 Task: Reply to email with the signature Drake Wright with the subject Thank you for a training session from softage.10@softage.net with the message Could you please provide me with your feedback on the new website design? with BCC to softage.9@softage.net with an attached document Market_analysis.docx
Action: Mouse moved to (1223, 198)
Screenshot: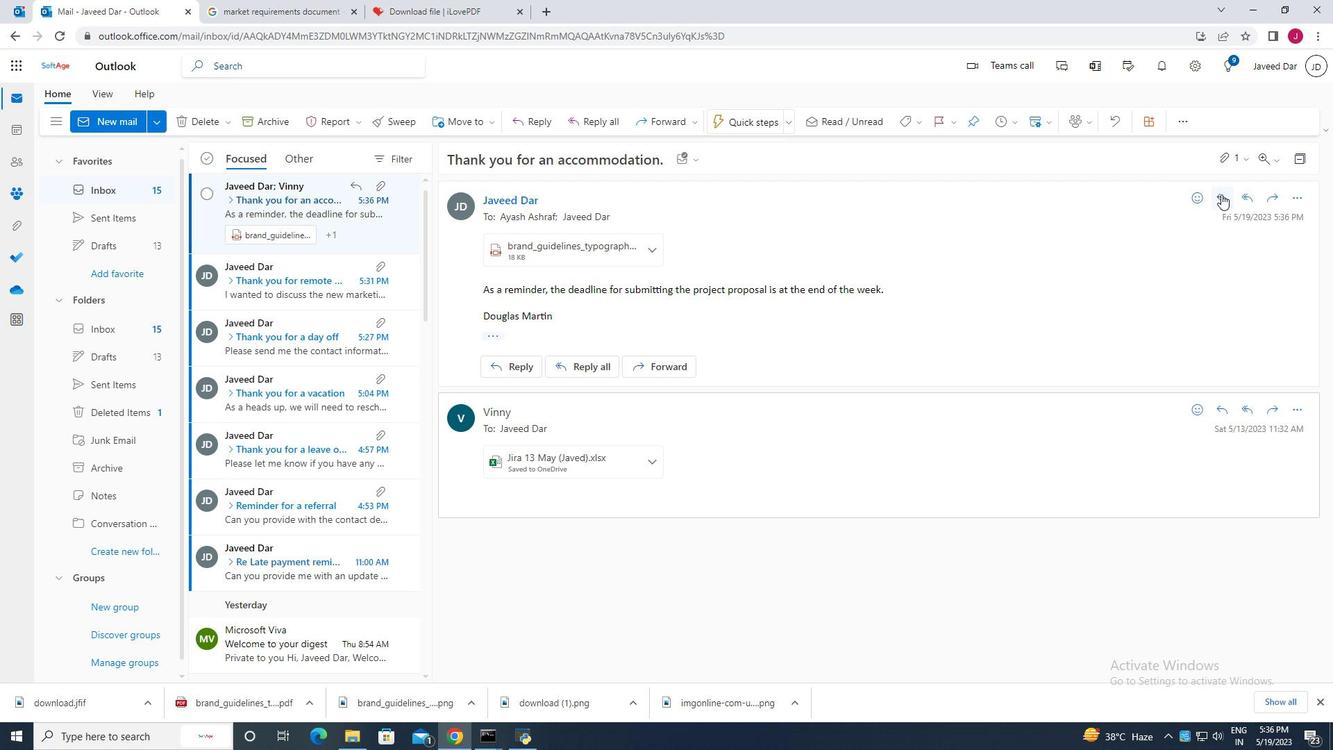 
Action: Mouse pressed left at (1223, 198)
Screenshot: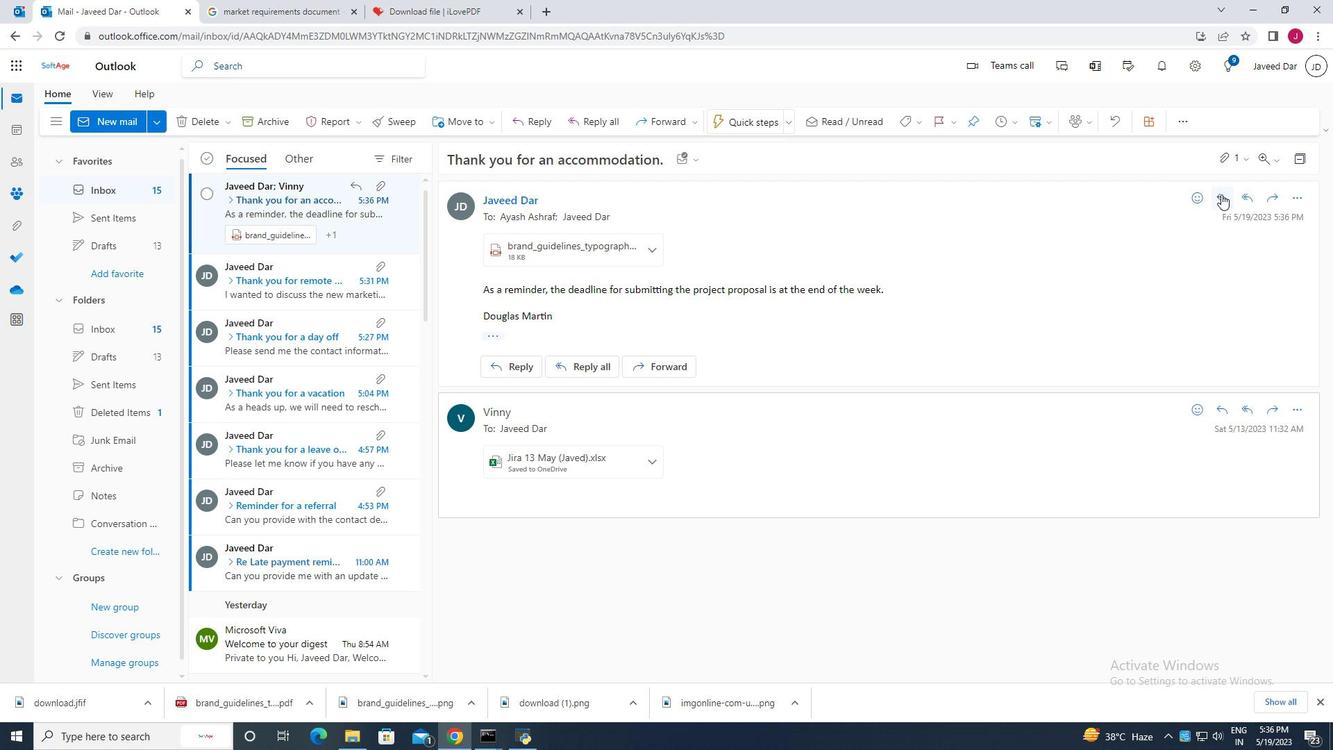 
Action: Mouse moved to (590, 203)
Screenshot: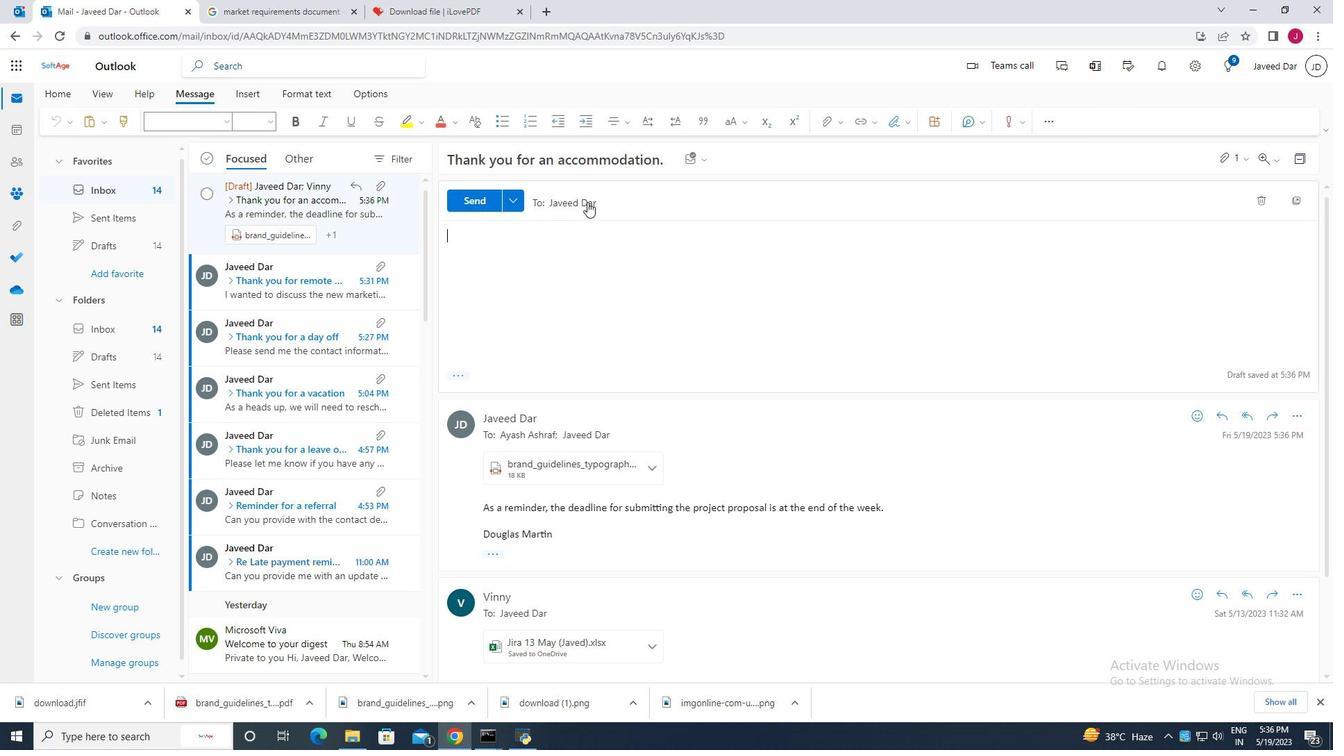 
Action: Mouse pressed left at (590, 203)
Screenshot: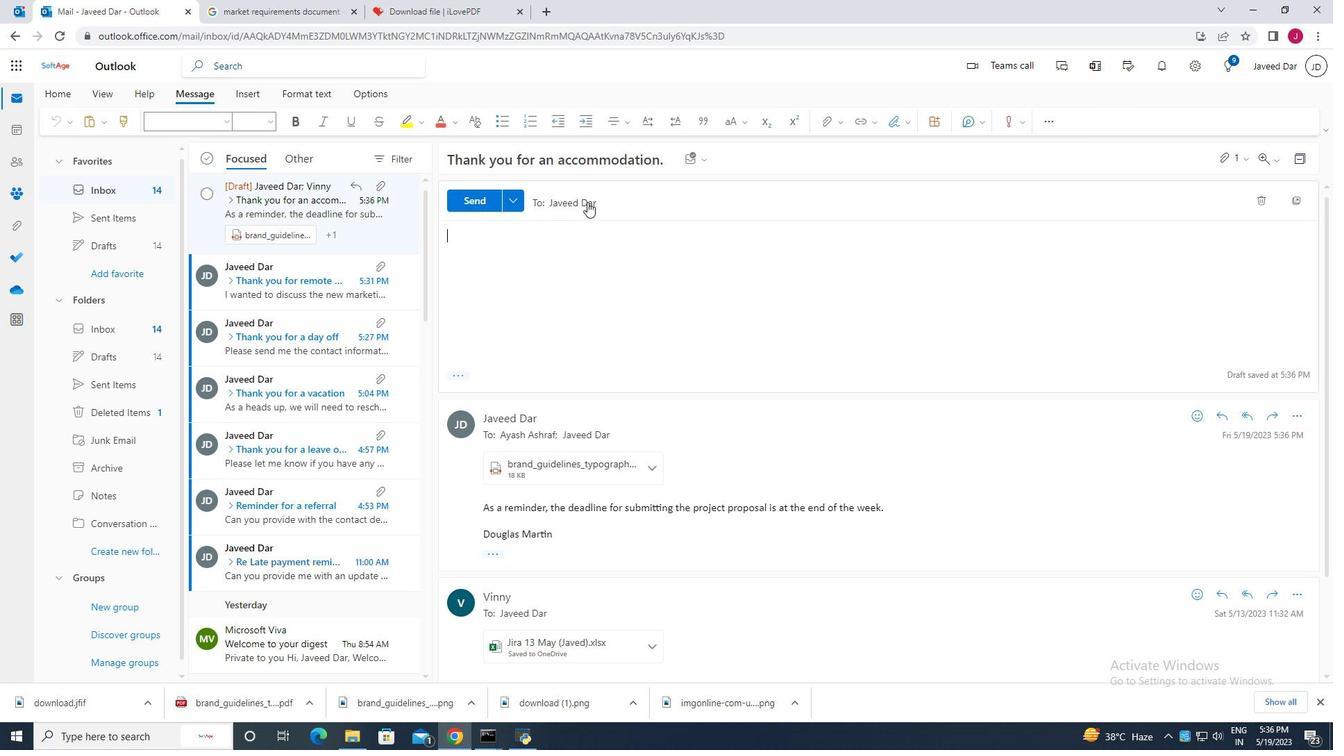 
Action: Mouse moved to (559, 237)
Screenshot: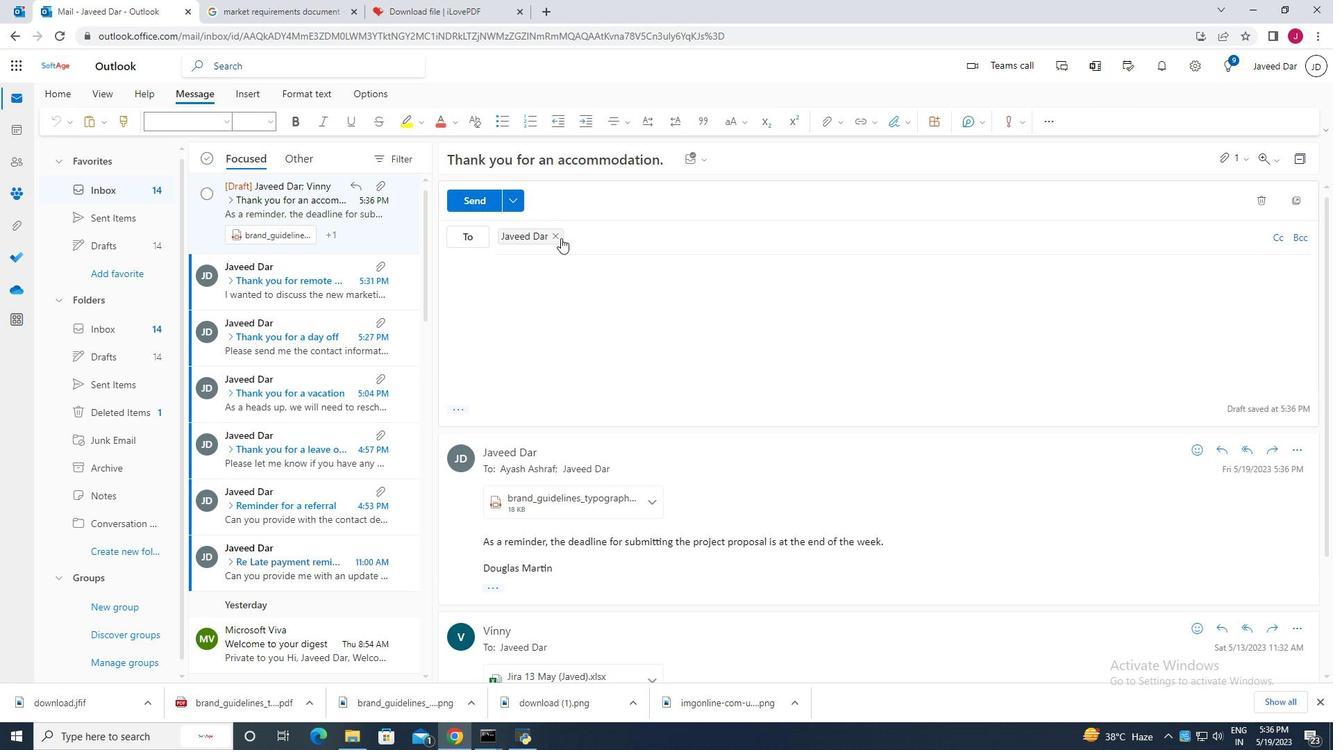 
Action: Mouse pressed left at (559, 237)
Screenshot: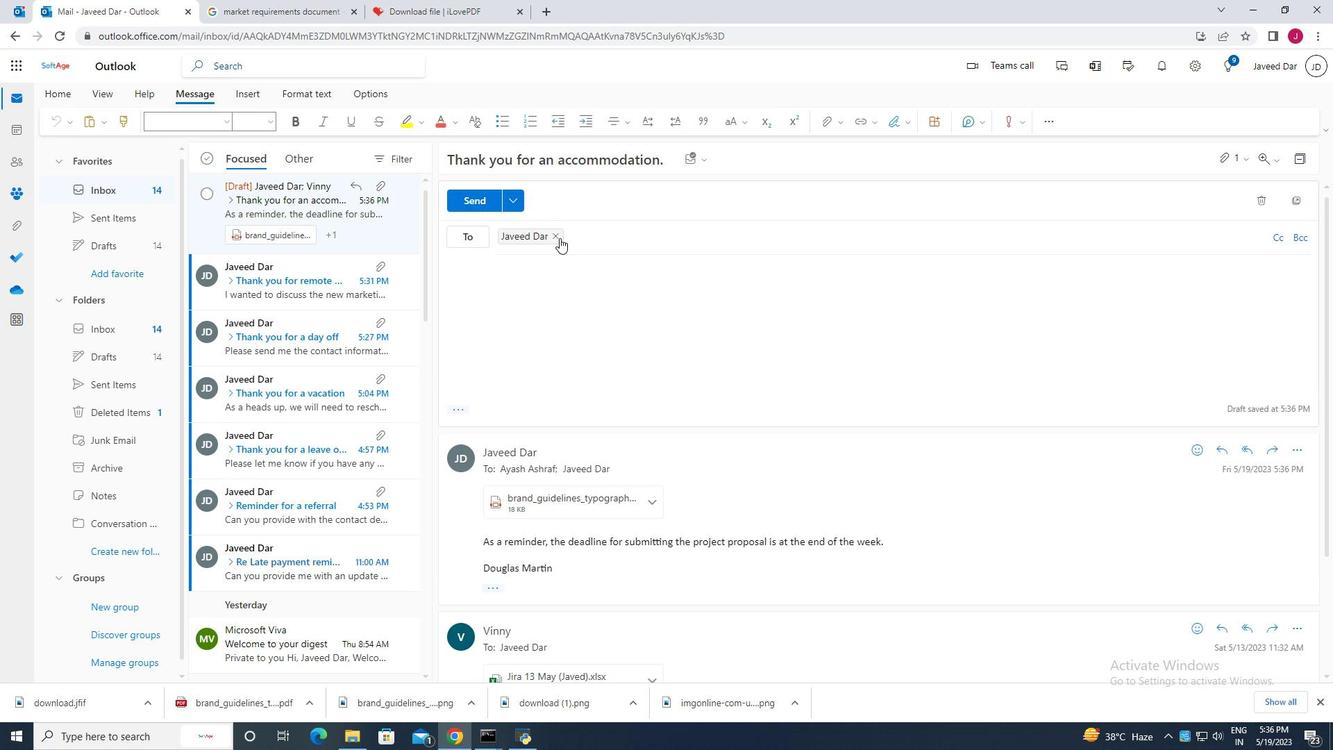
Action: Mouse moved to (459, 408)
Screenshot: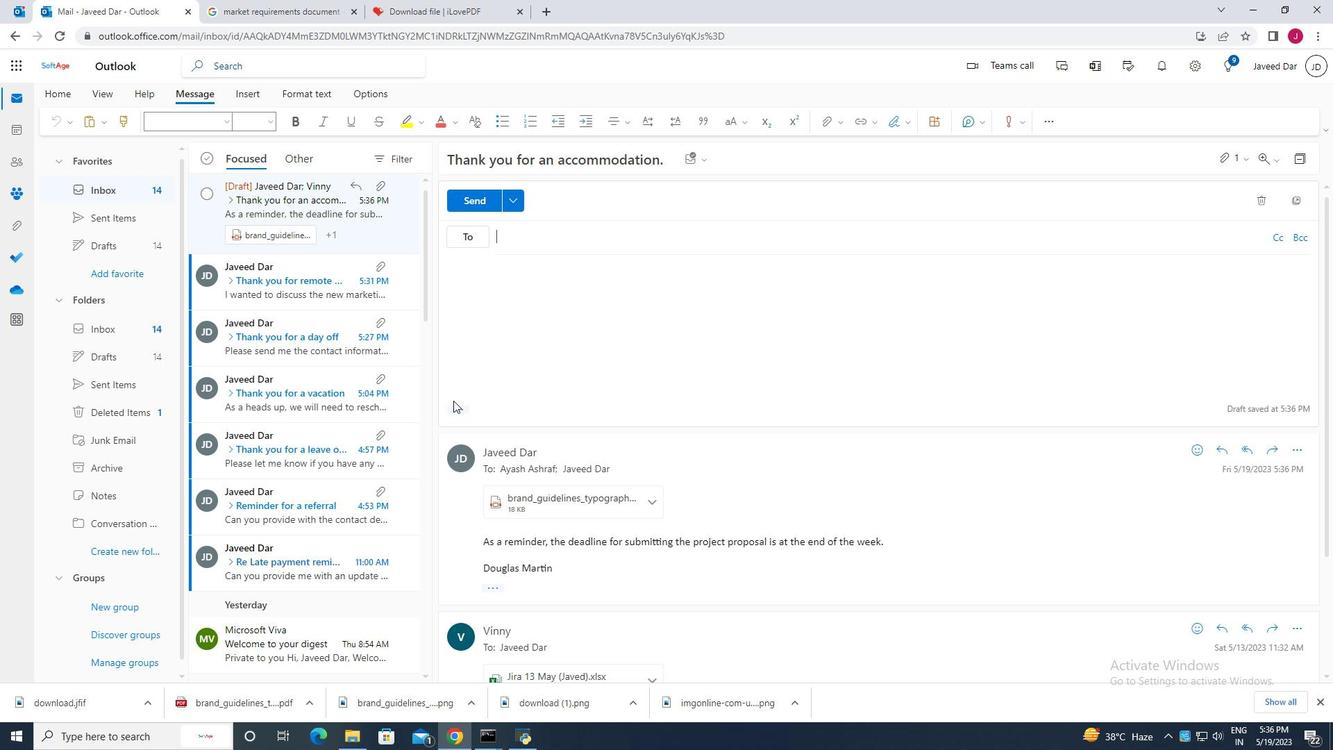 
Action: Mouse pressed left at (459, 408)
Screenshot: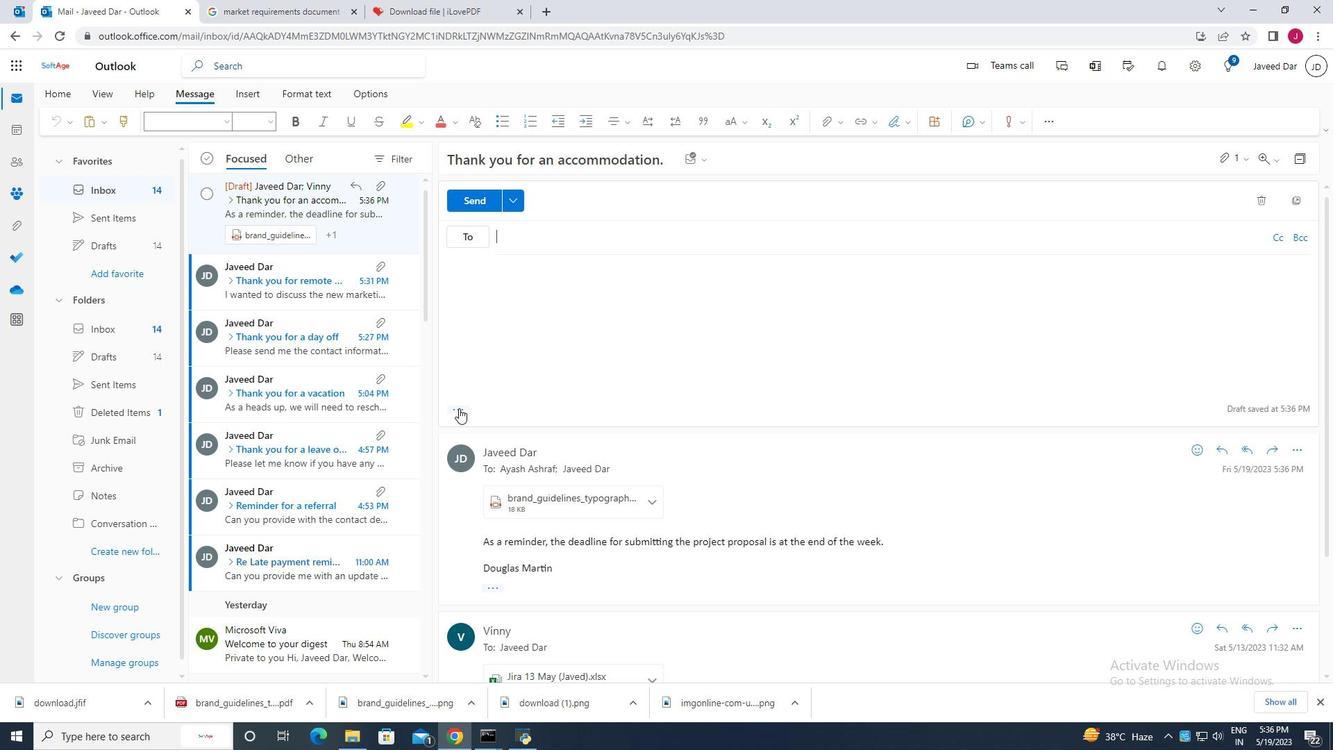 
Action: Mouse moved to (617, 270)
Screenshot: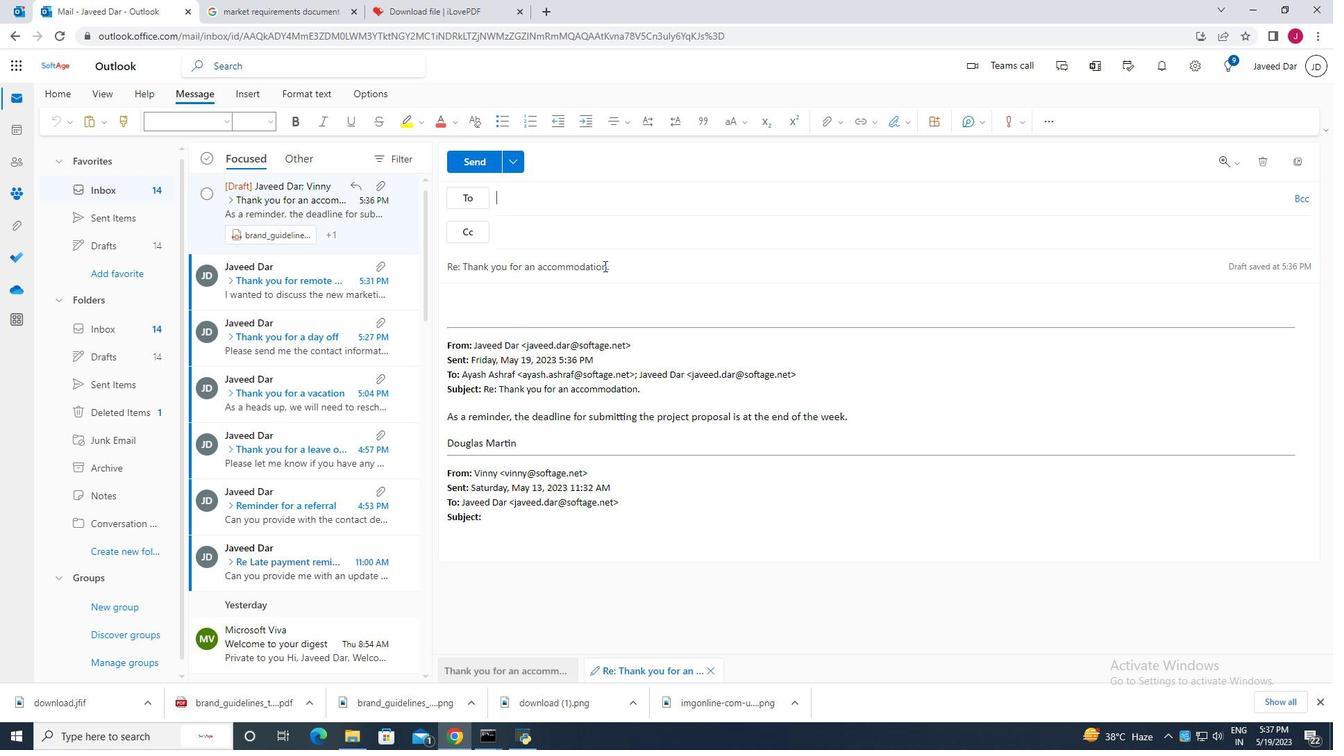 
Action: Mouse pressed left at (617, 270)
Screenshot: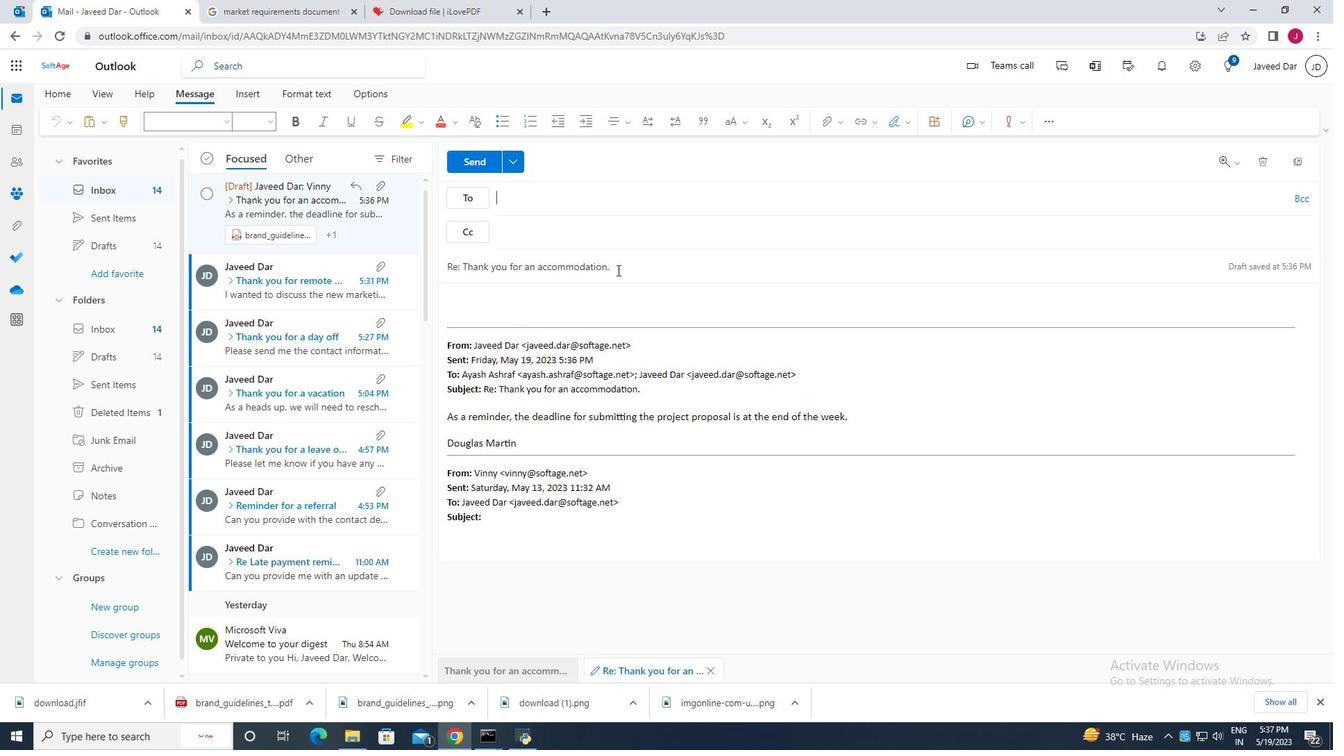 
Action: Key pressed <Key.backspace><Key.backspace><Key.backspace><Key.backspace><Key.backspace><Key.backspace><Key.backspace><Key.backspace><Key.backspace><Key.backspace><Key.backspace><Key.backspace><Key.backspace><Key.backspace><Key.backspace><Key.backspace><Key.backspace><Key.backspace><Key.backspace><Key.backspace><Key.backspace><Key.backspace><Key.backspace><Key.backspace><Key.backspace><Key.backspace><Key.backspace><Key.backspace><Key.backspace><Key.backspace><Key.backspace><Key.backspace><Key.backspace><Key.backspace><Key.backspace><Key.backspace><Key.backspace><Key.backspace><Key.backspace><Key.backspace><Key.backspace><Key.space><Key.caps_lock>T<Key.caps_lock>hank<Key.space>you<Key.space>a<Key.space>training<Key.space>session<Key.space>
Screenshot: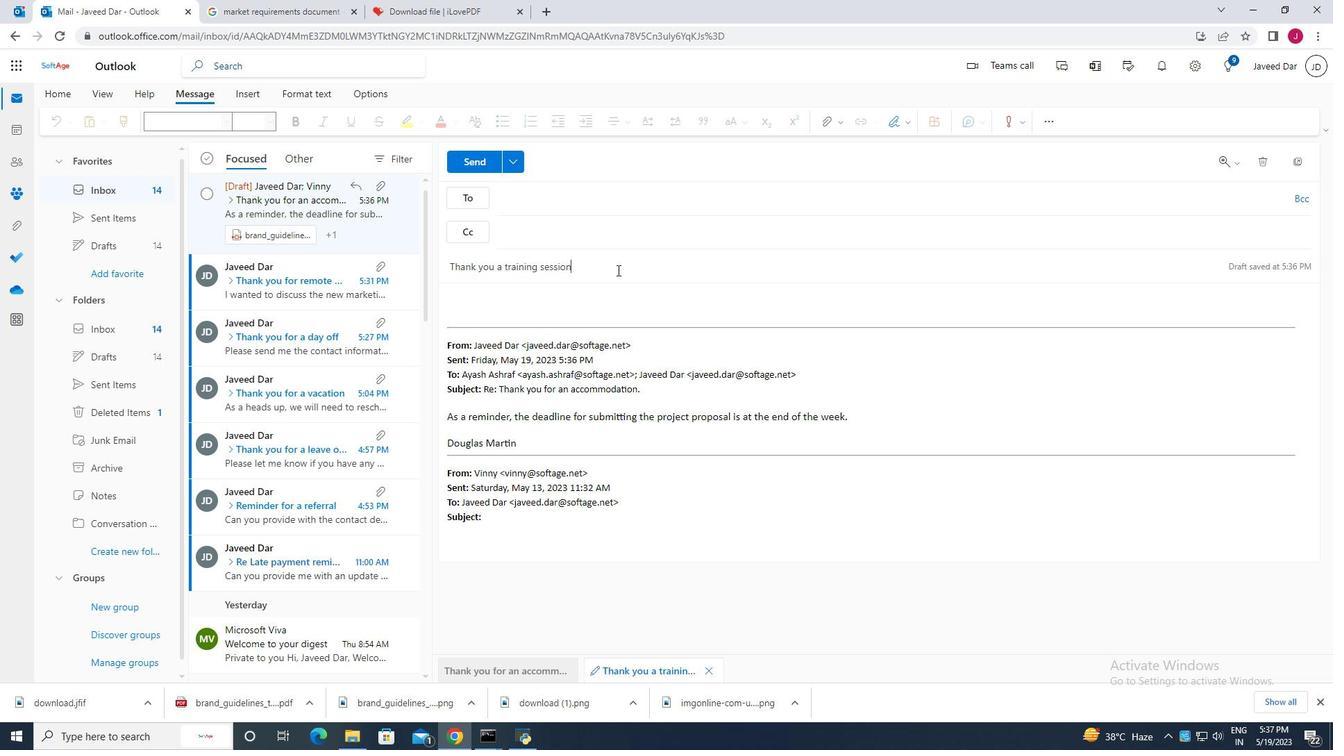
Action: Mouse moved to (575, 311)
Screenshot: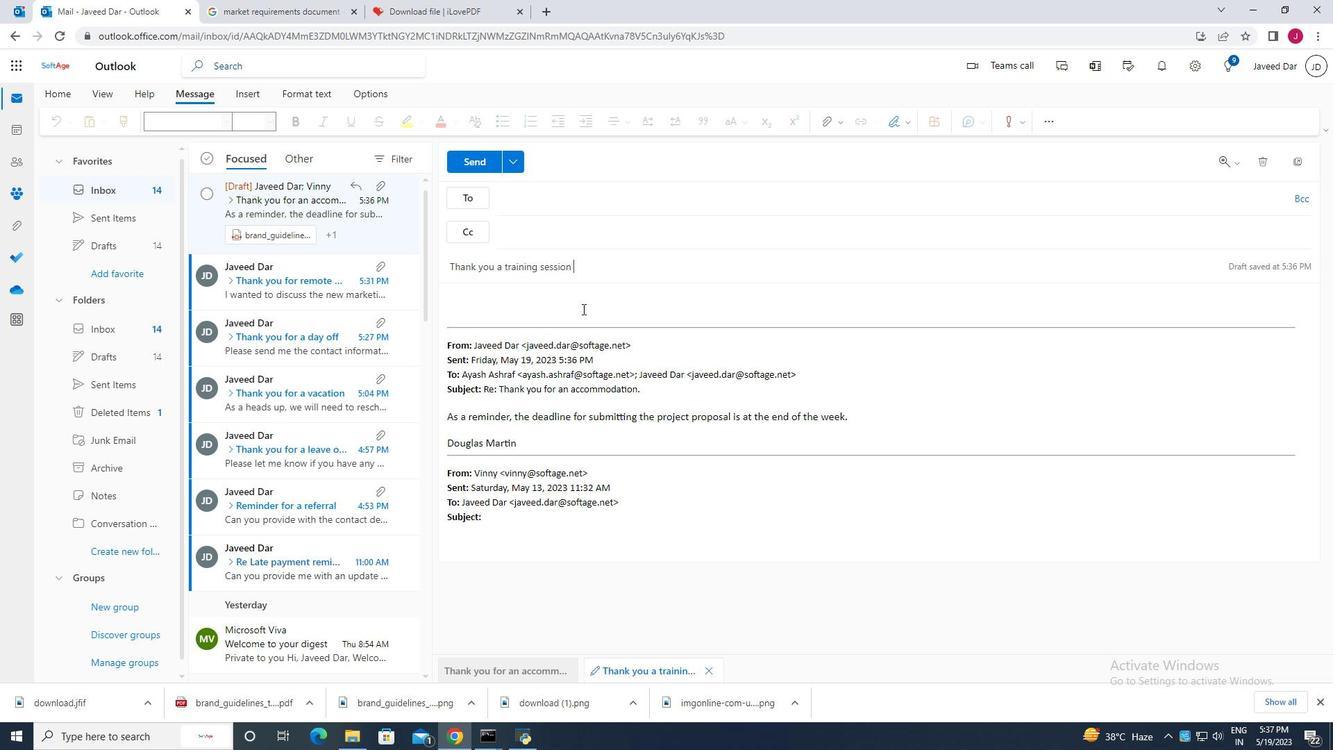 
Action: Mouse pressed left at (575, 311)
Screenshot: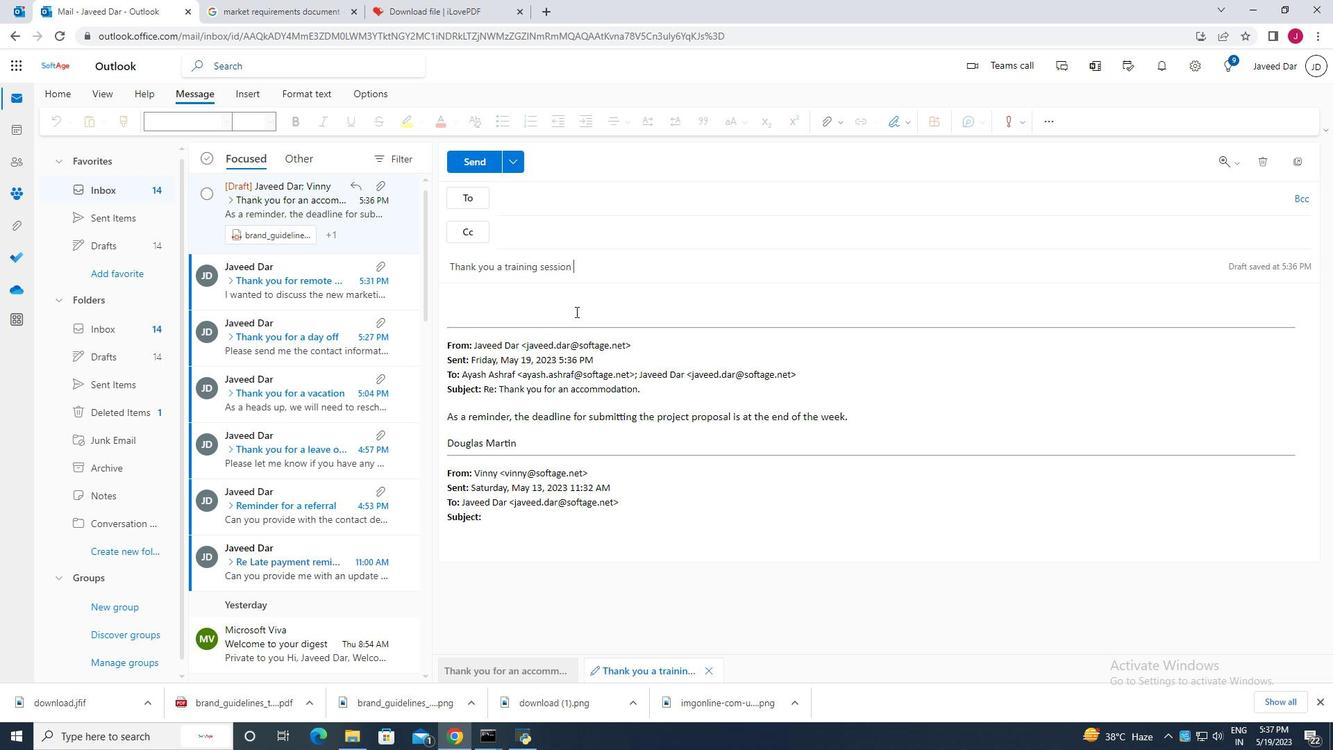 
Action: Mouse moved to (573, 311)
Screenshot: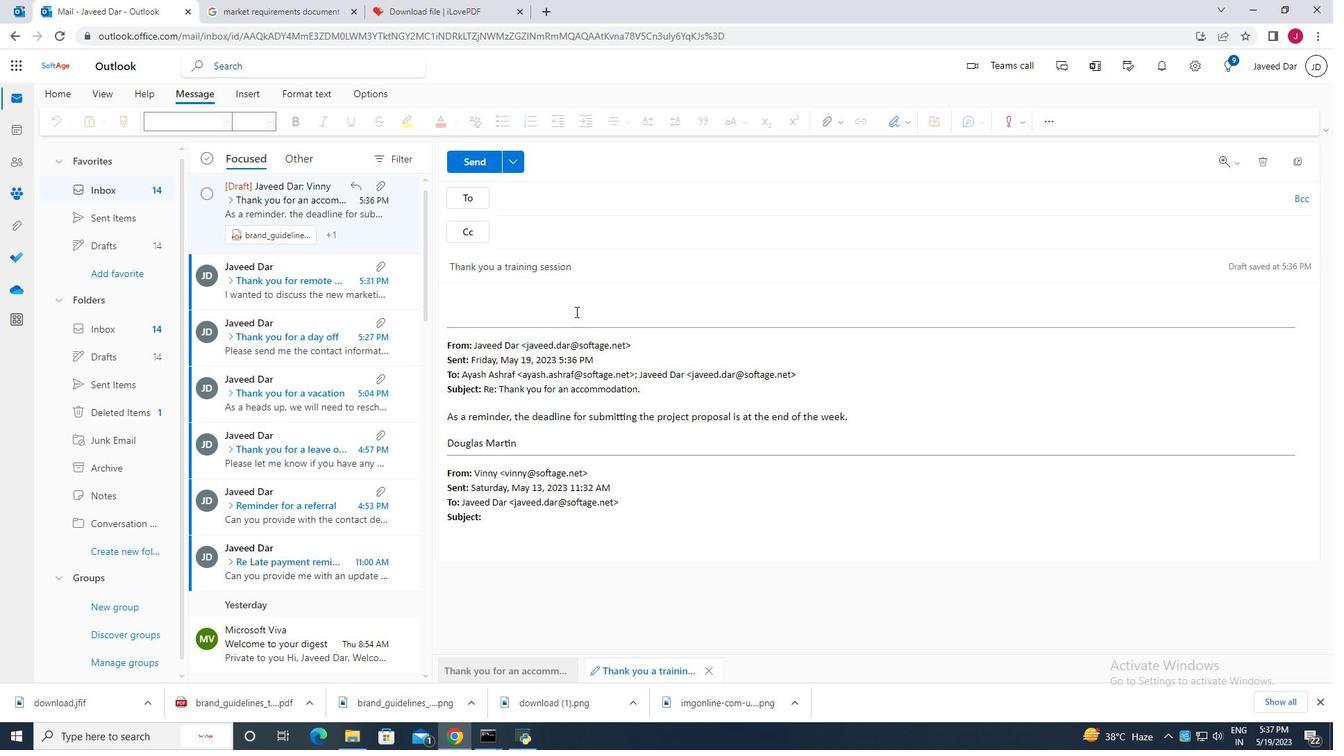 
Action: Key pressed <Key.caps_lock>C<Key.caps_lock>ould<Key.space>you<Key.space>please<Key.space>provide<Key.space>me<Key.space>with<Key.space>your<Key.space>feedback<Key.space>on<Key.space>the<Key.space>new<Key.space>webside<Key.backspace>te<Key.space><Key.backspace><Key.backspace><Key.backspace><Key.backspace>te<Key.space>design.
Screenshot: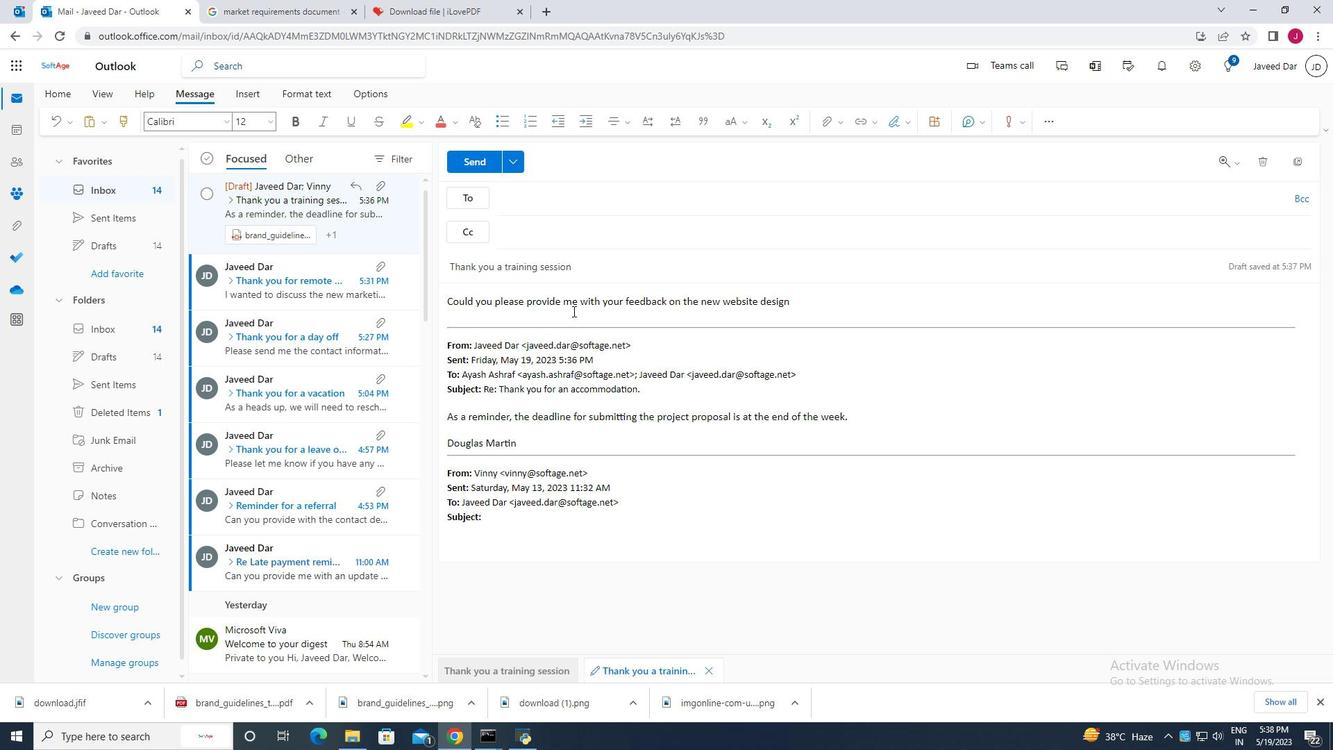
Action: Mouse moved to (890, 127)
Screenshot: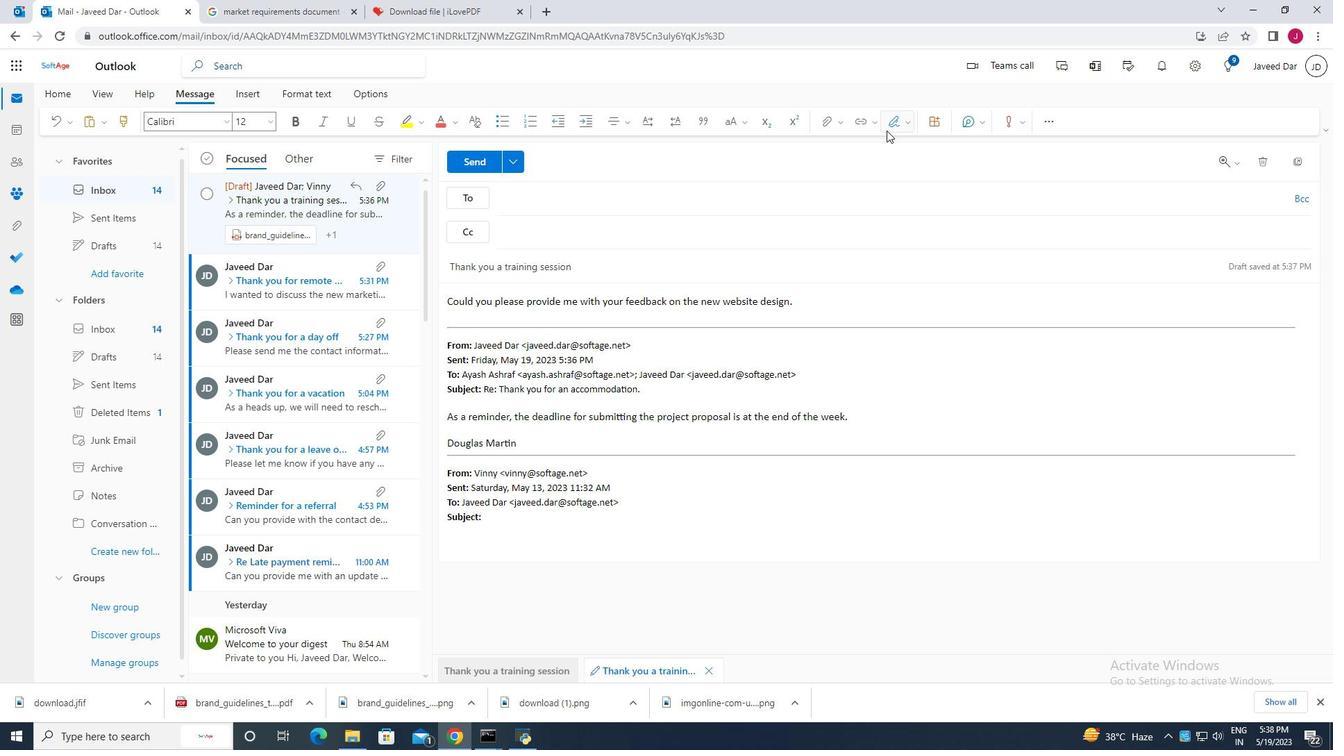 
Action: Mouse pressed left at (890, 127)
Screenshot: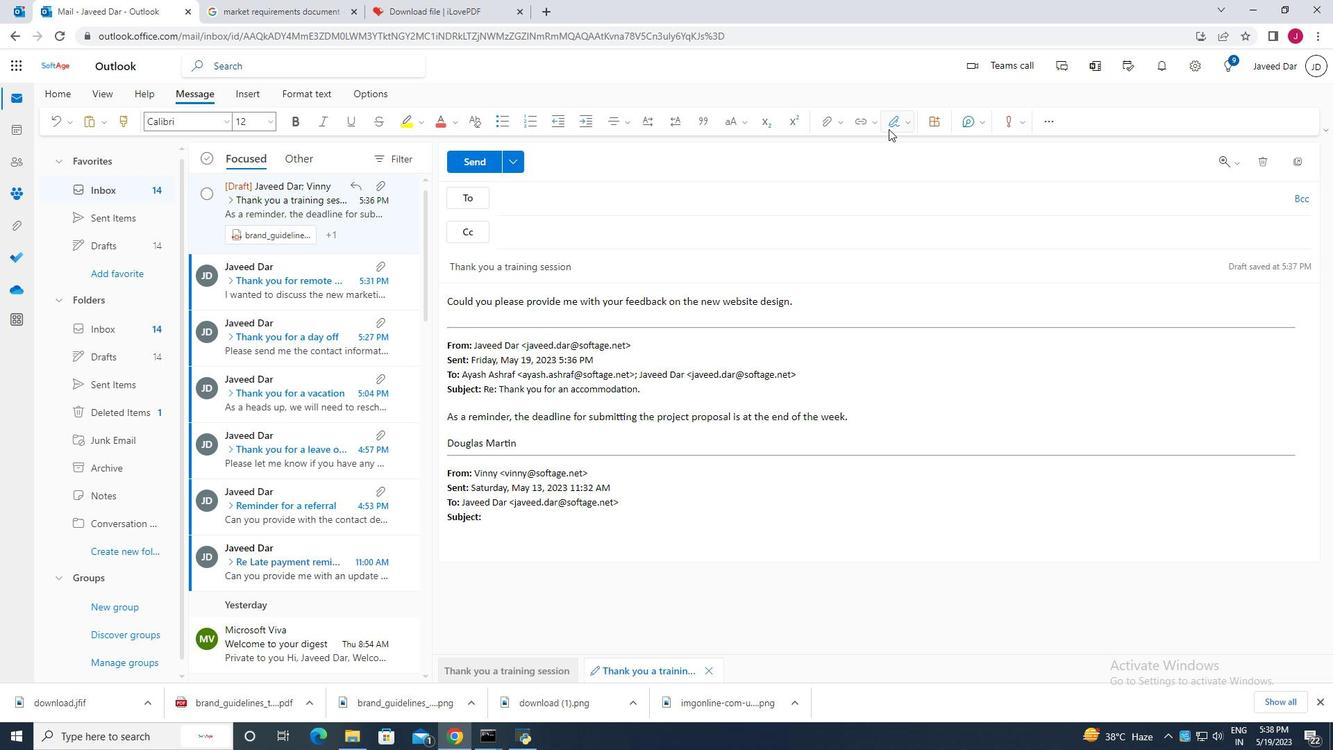 
Action: Mouse moved to (874, 175)
Screenshot: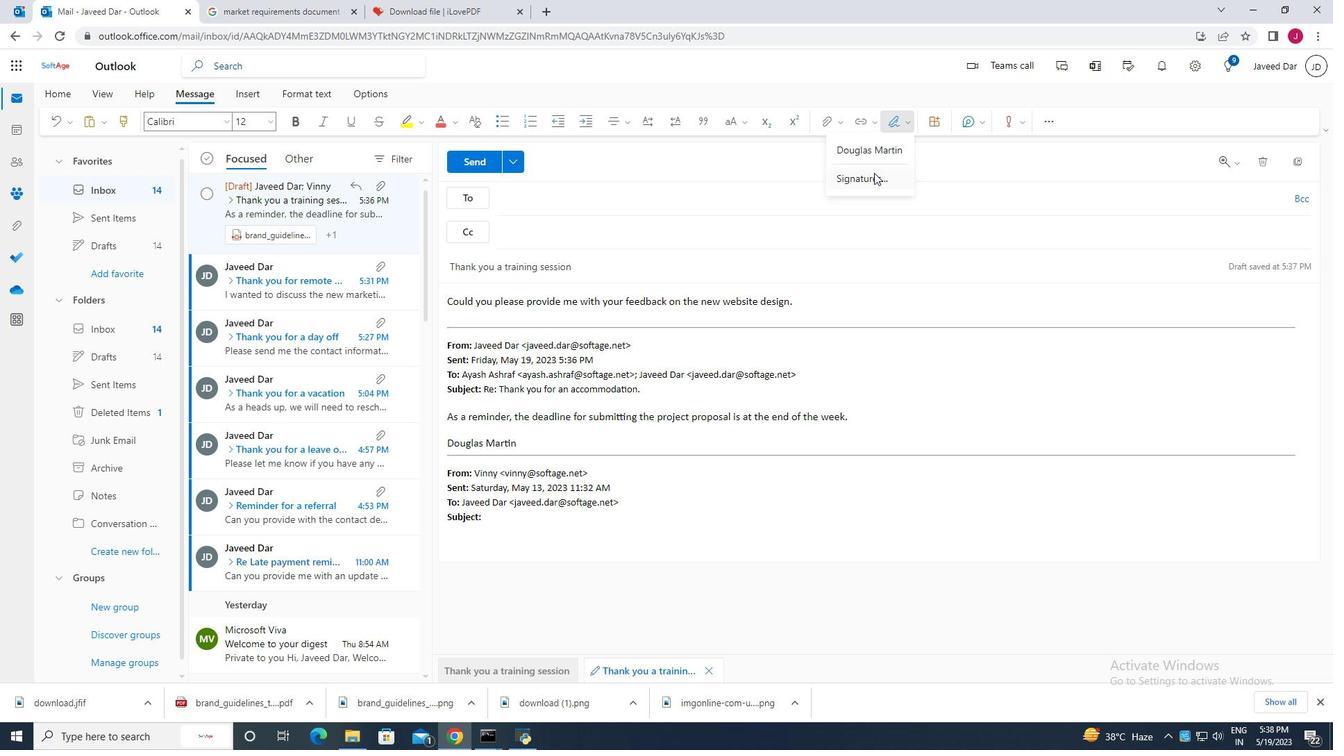
Action: Mouse pressed left at (874, 175)
Screenshot: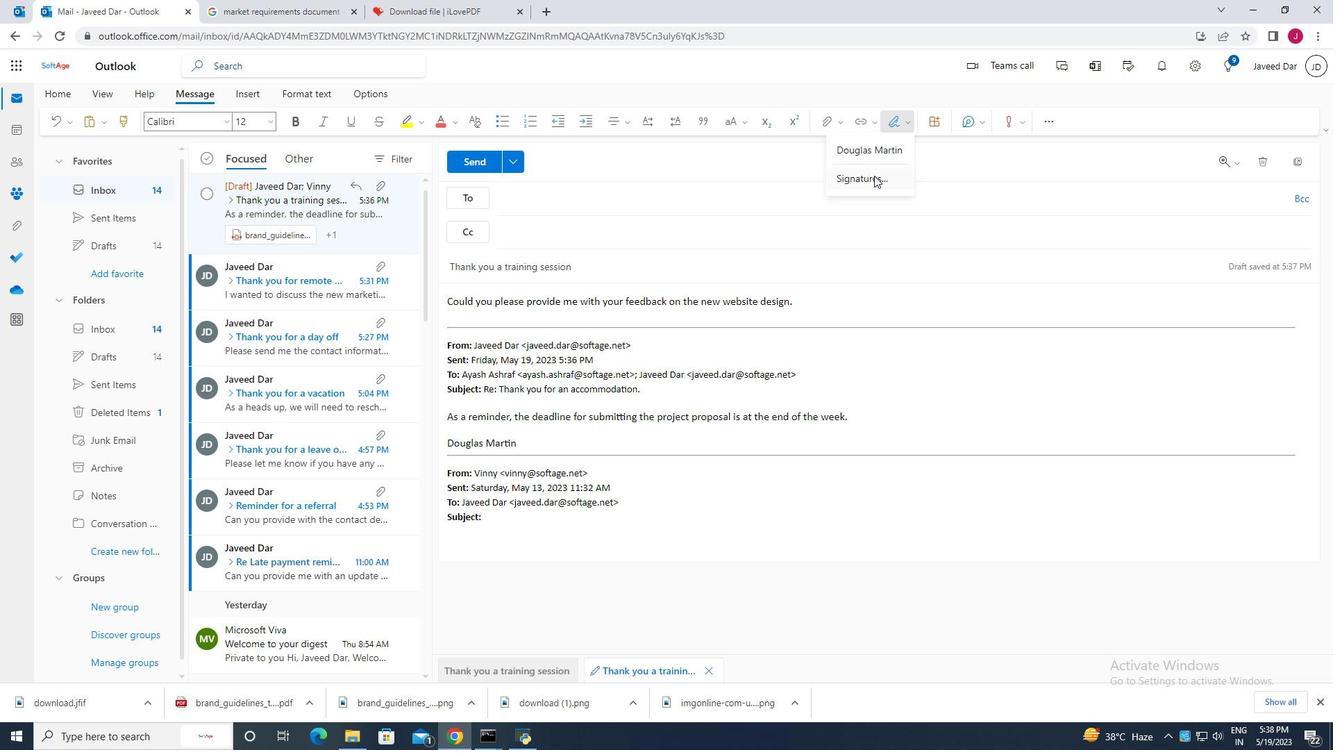 
Action: Mouse moved to (939, 231)
Screenshot: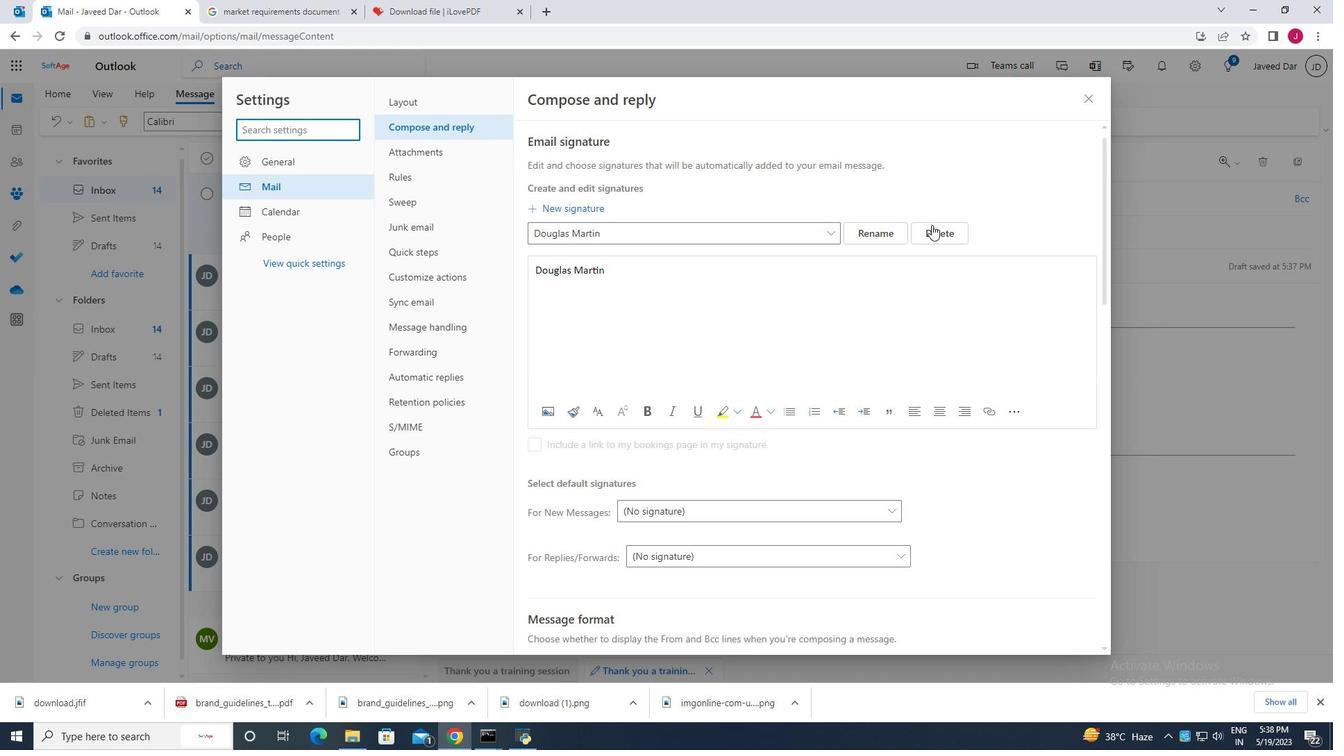
Action: Mouse pressed left at (939, 231)
Screenshot: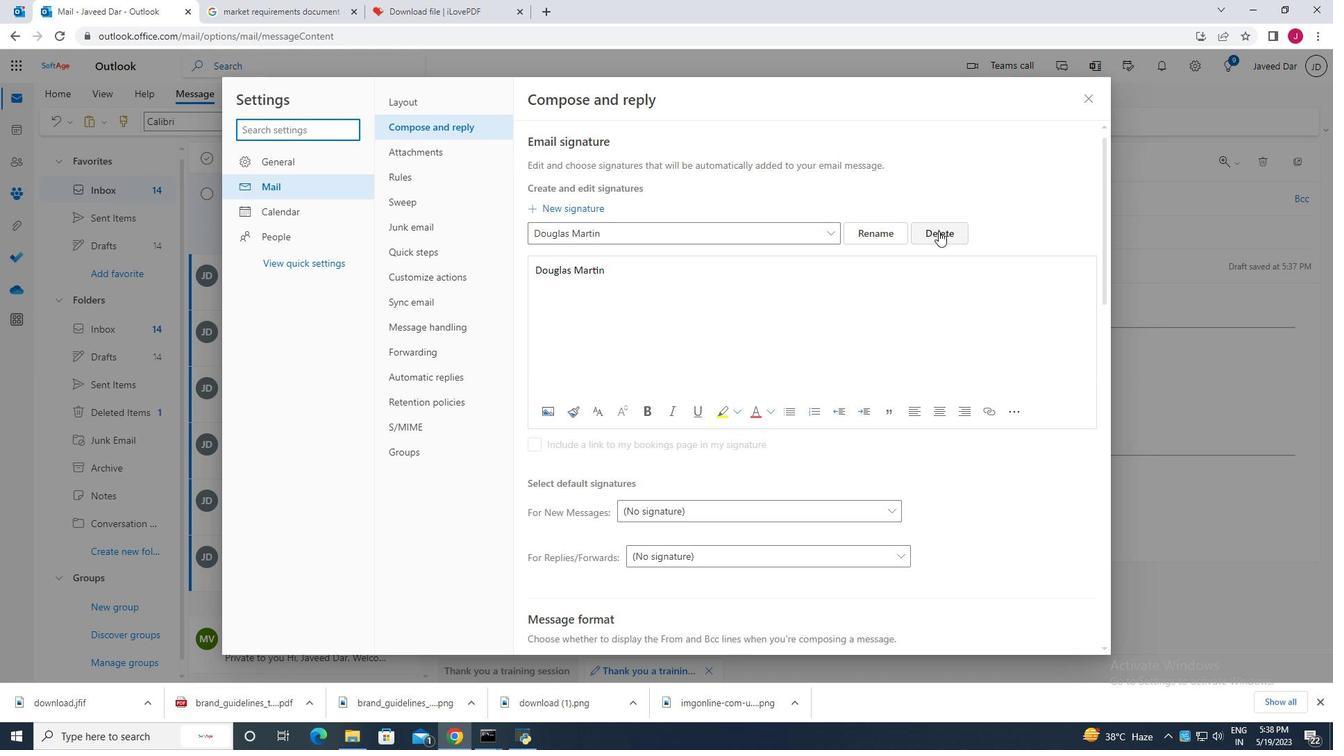 
Action: Mouse moved to (630, 234)
Screenshot: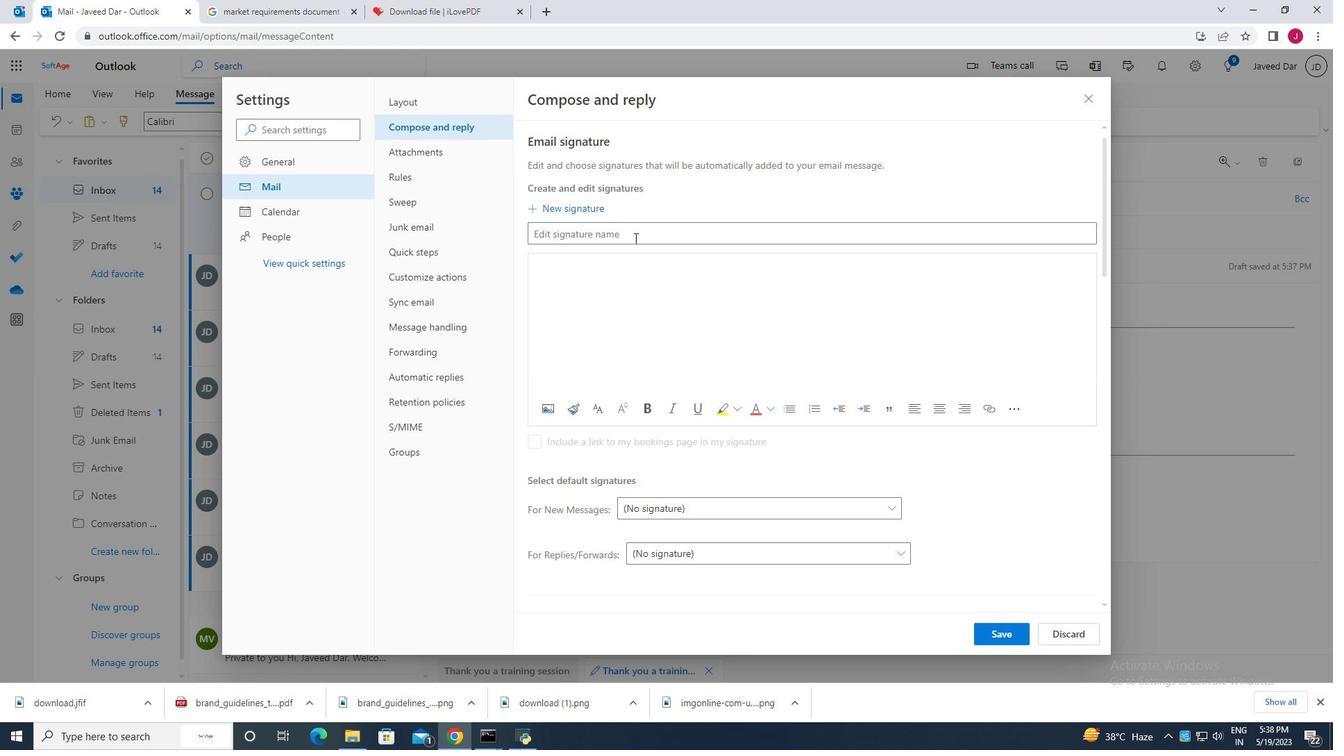 
Action: Mouse pressed left at (630, 234)
Screenshot: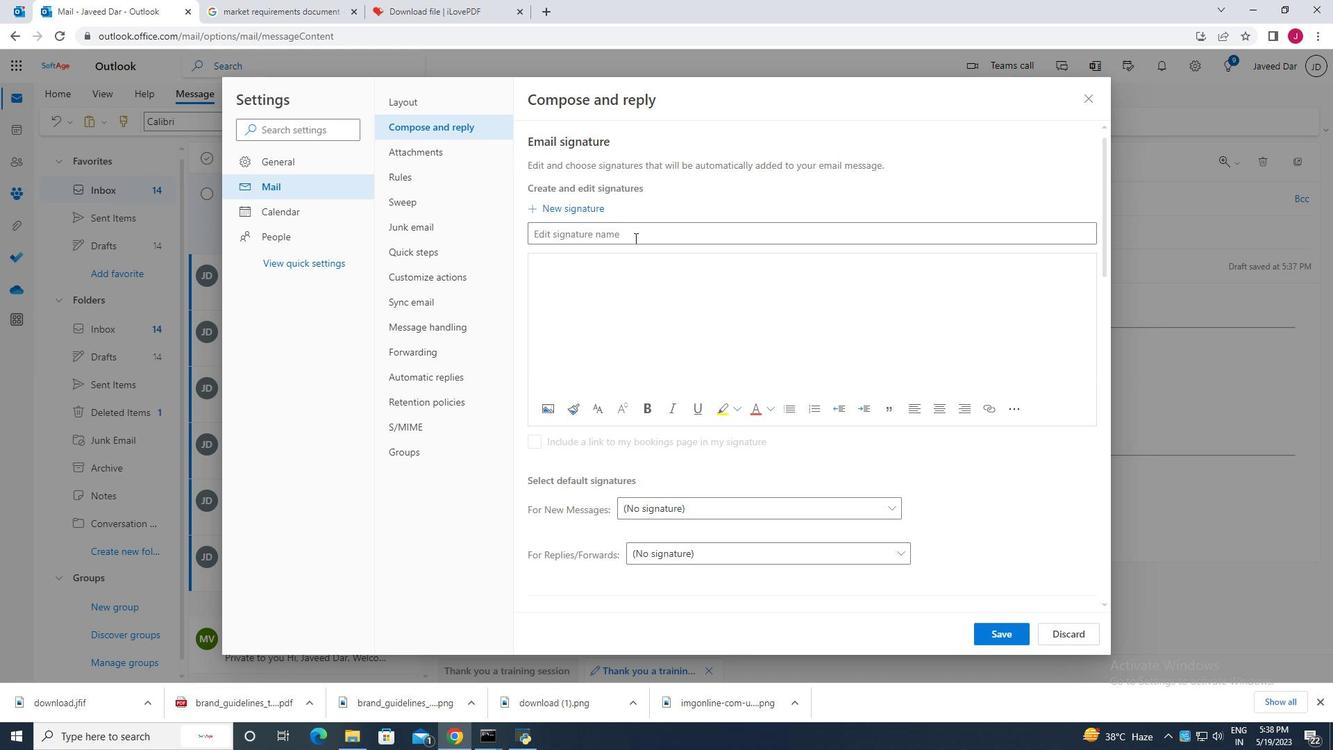 
Action: Key pressed <Key.caps_lock>D<Key.caps_lock>rake<Key.space><Key.caps_lock>W<Key.caps_lock>right
Screenshot: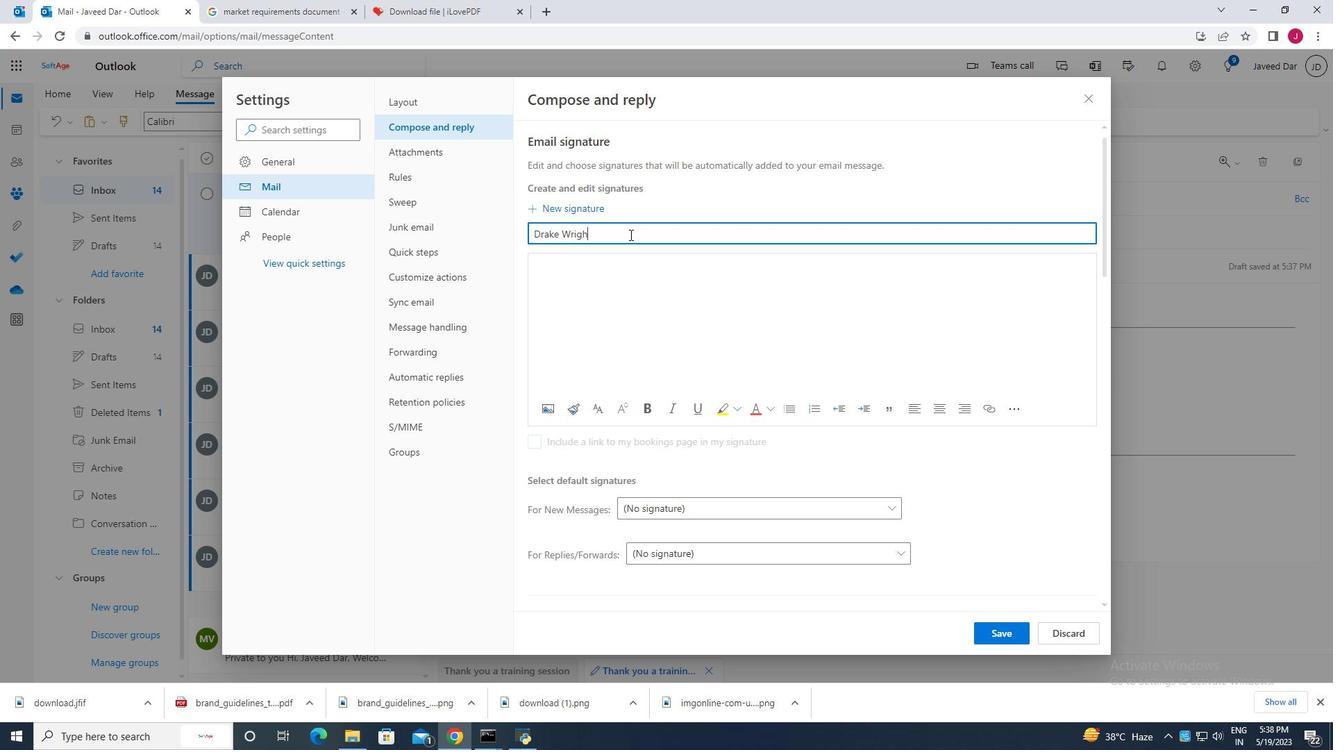 
Action: Mouse moved to (576, 259)
Screenshot: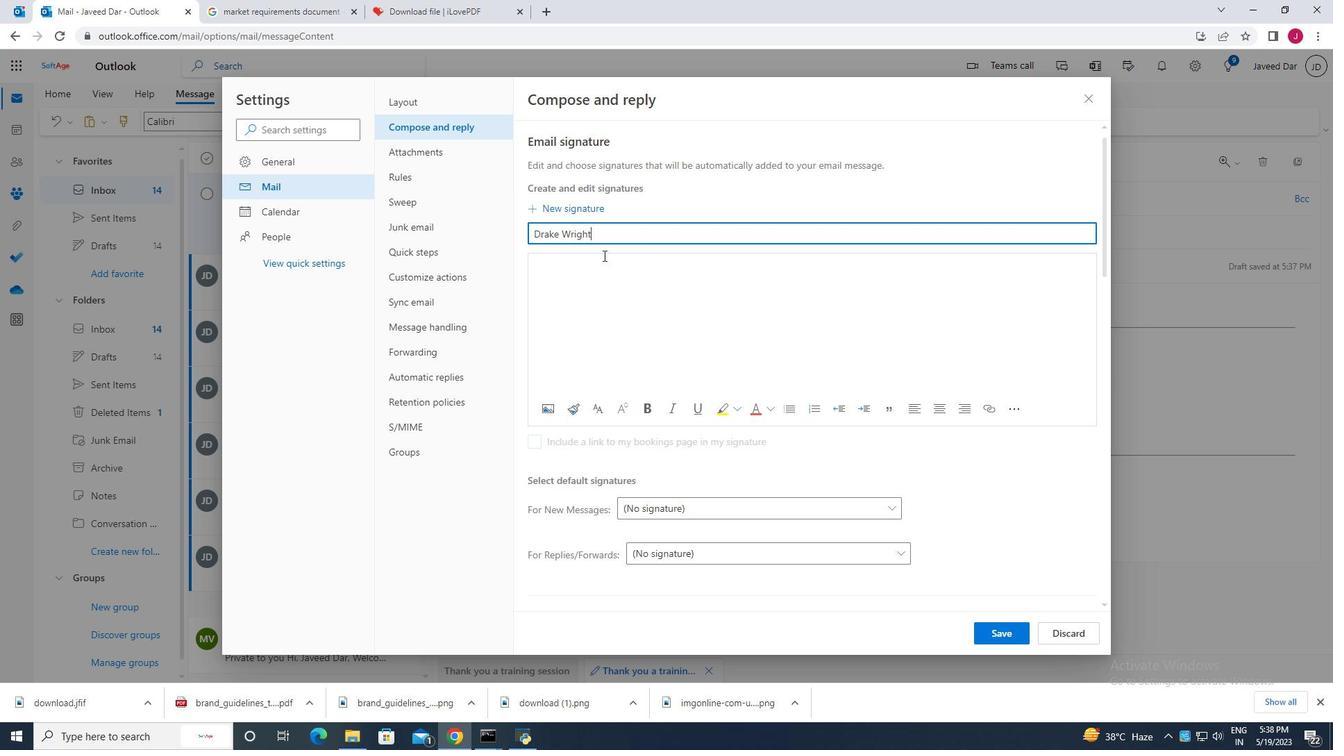 
Action: Mouse pressed left at (576, 259)
Screenshot: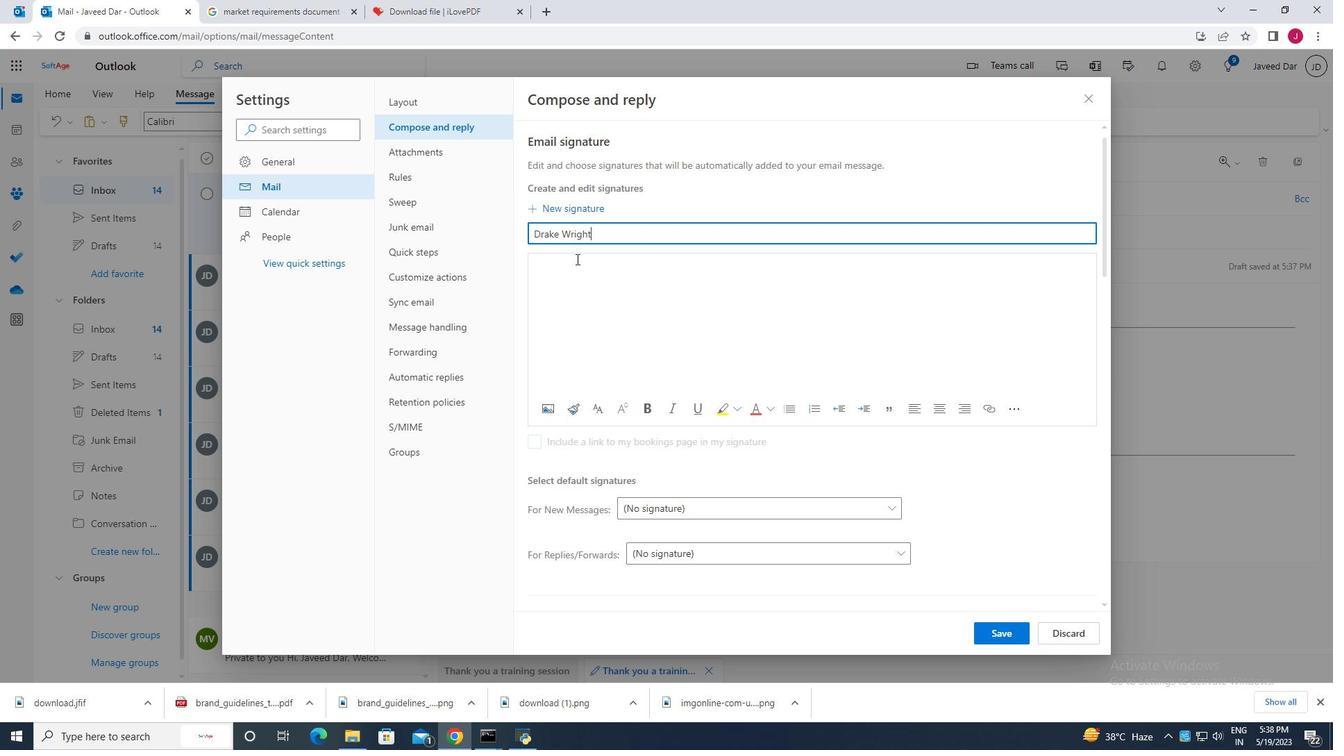 
Action: Key pressed <Key.caps_lock>D<Key.caps_lock>rake<Key.space><Key.caps_lock>W<Key.caps_lock>right
Screenshot: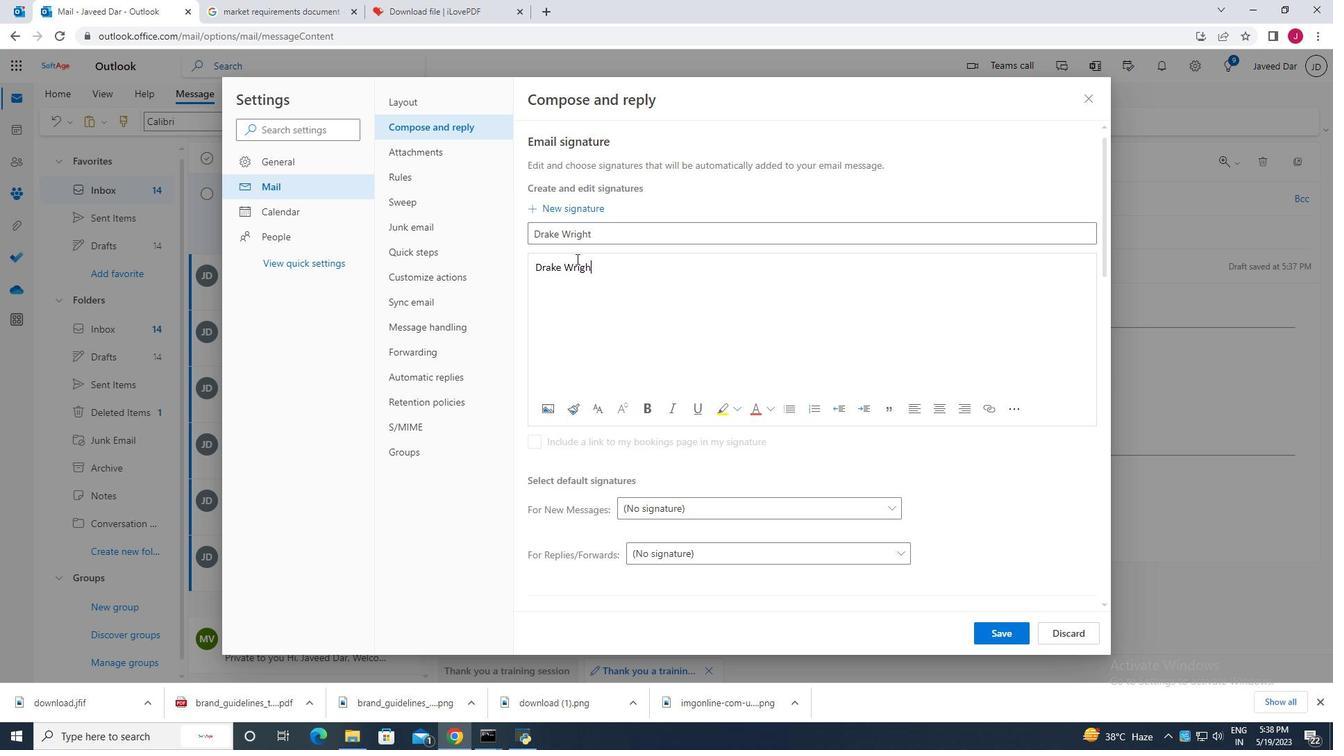 
Action: Mouse moved to (1017, 630)
Screenshot: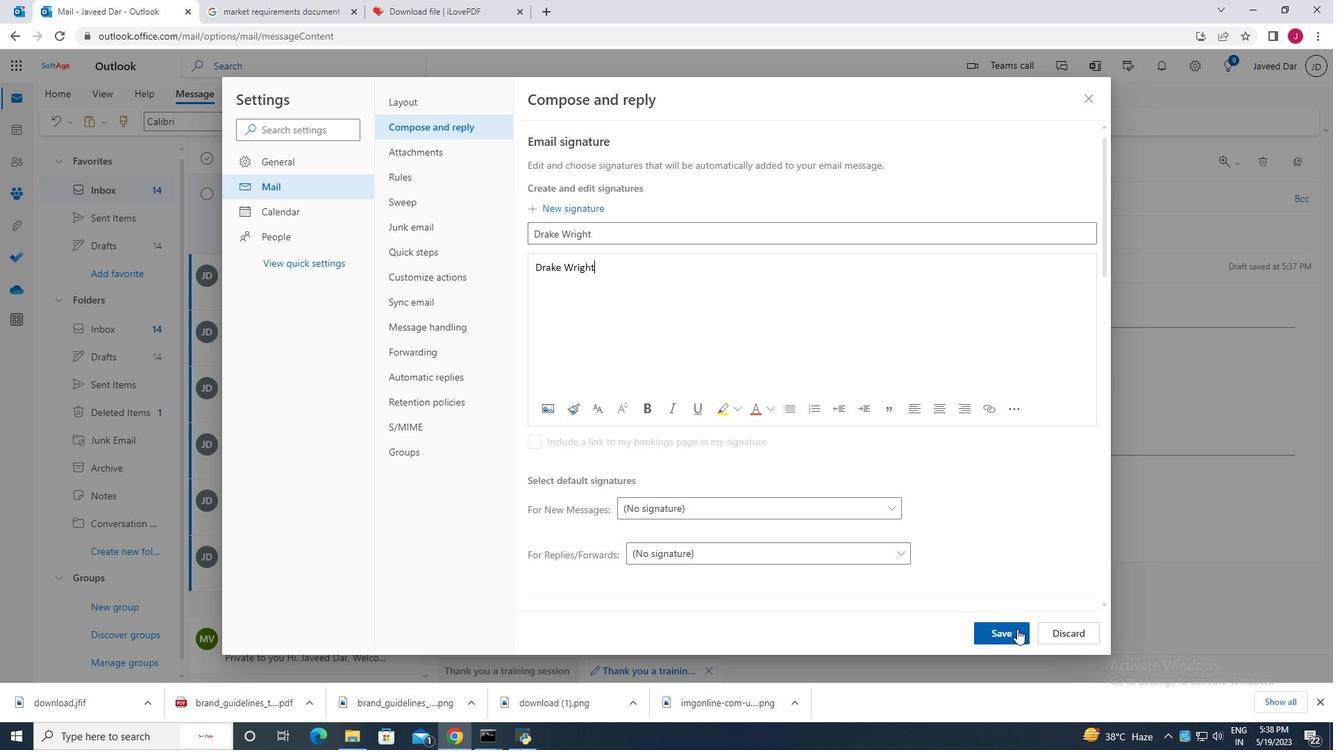 
Action: Mouse pressed left at (1017, 630)
Screenshot: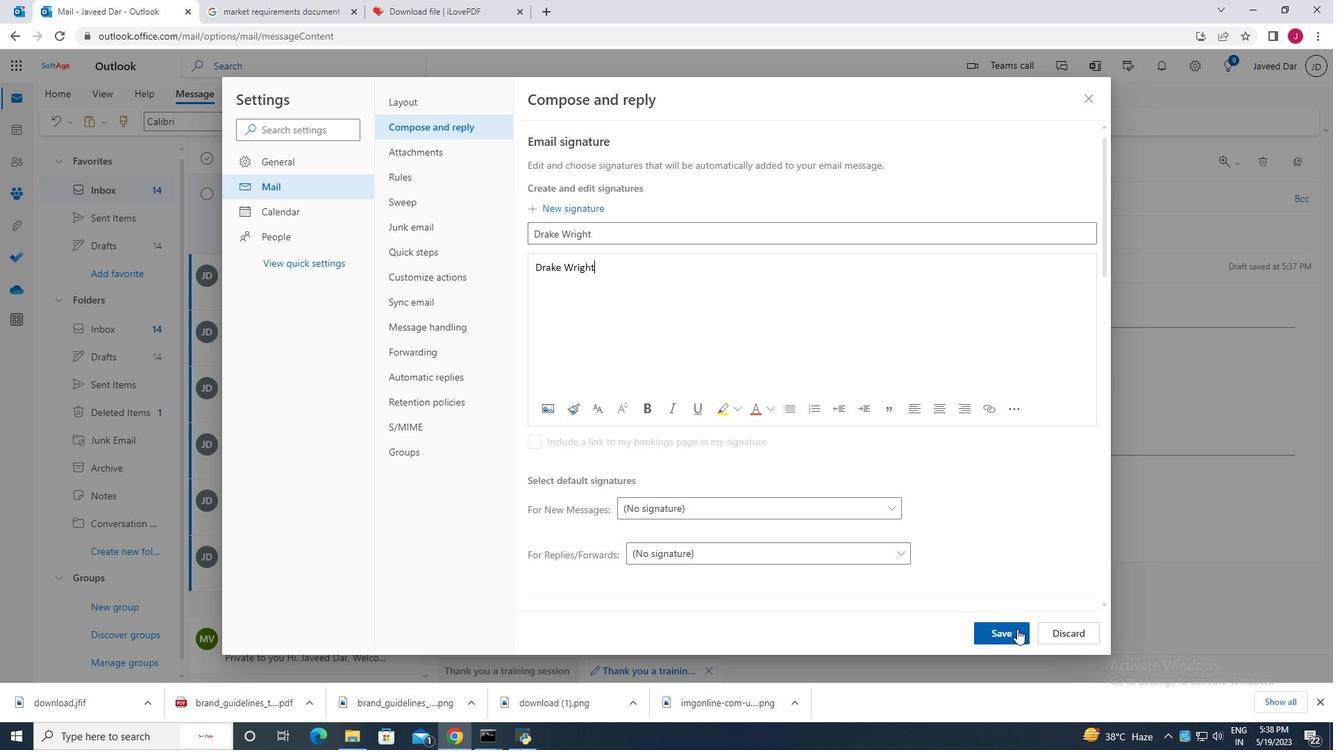 
Action: Mouse moved to (1085, 102)
Screenshot: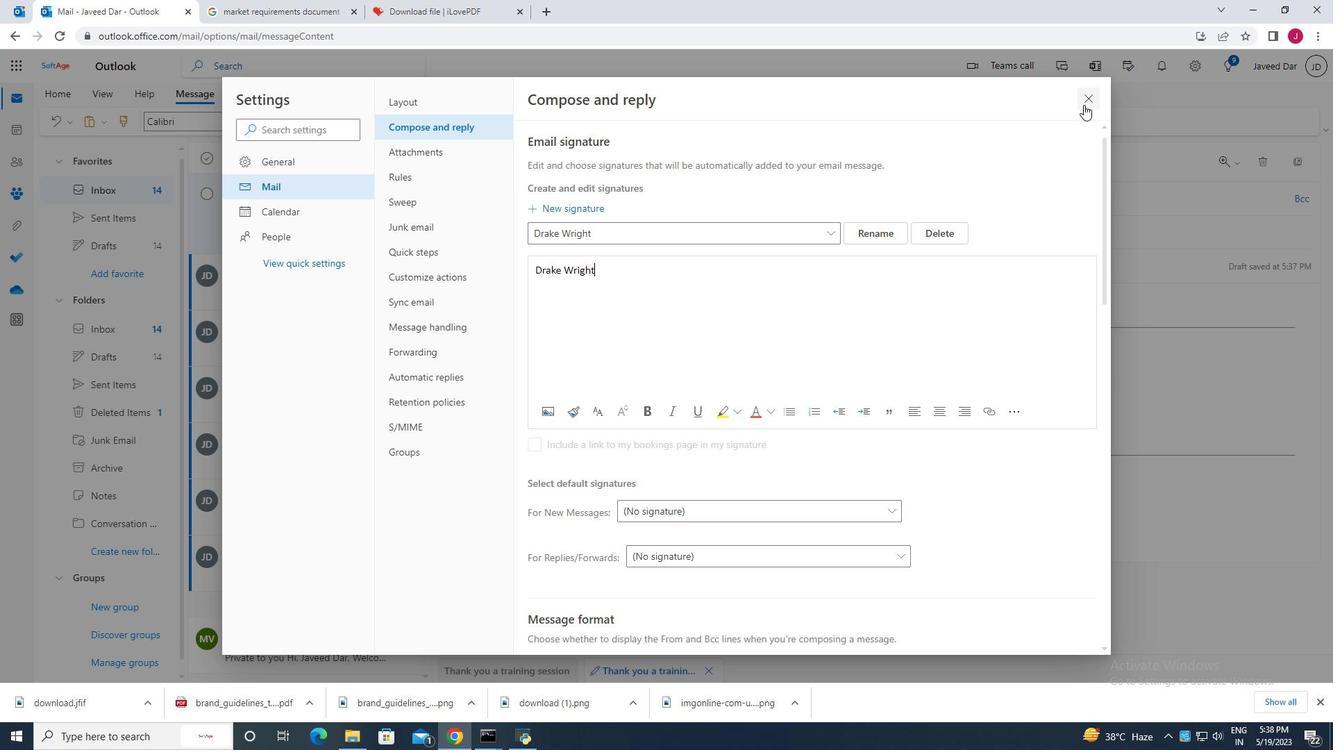 
Action: Mouse pressed left at (1085, 102)
Screenshot: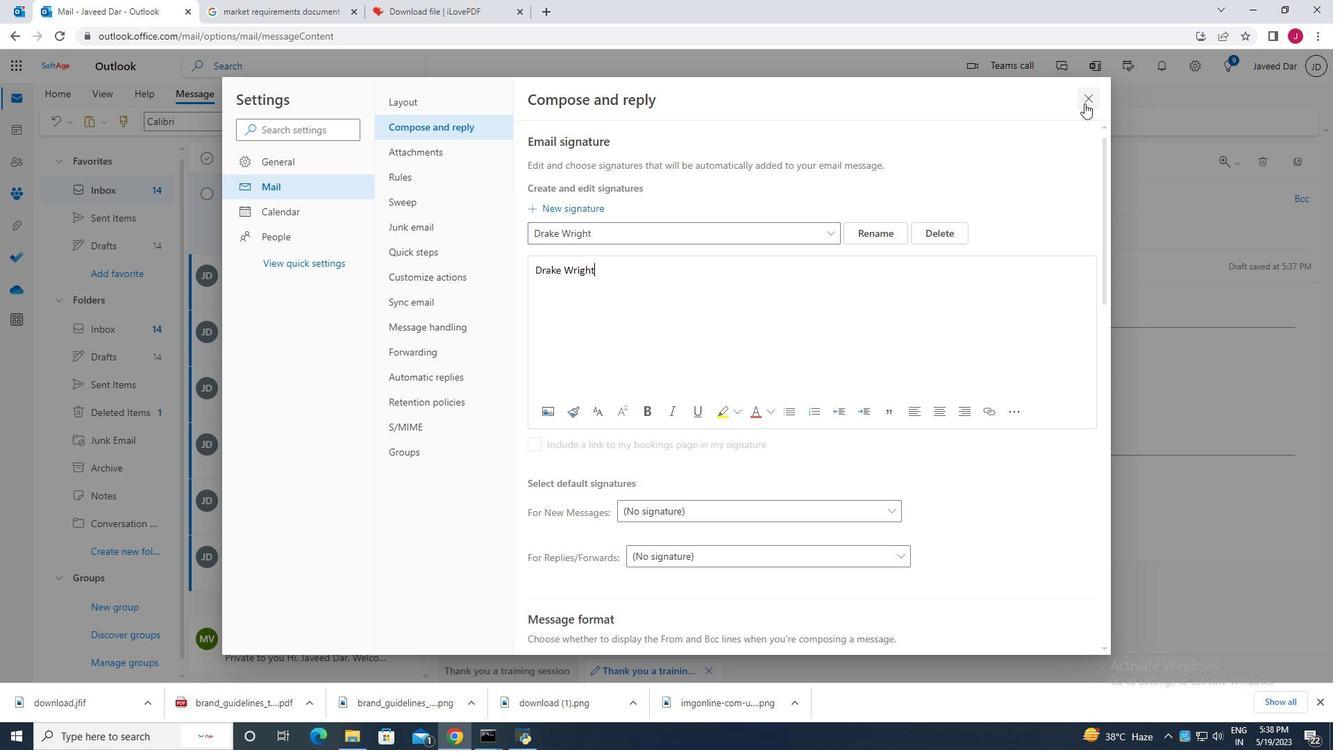 
Action: Mouse moved to (901, 120)
Screenshot: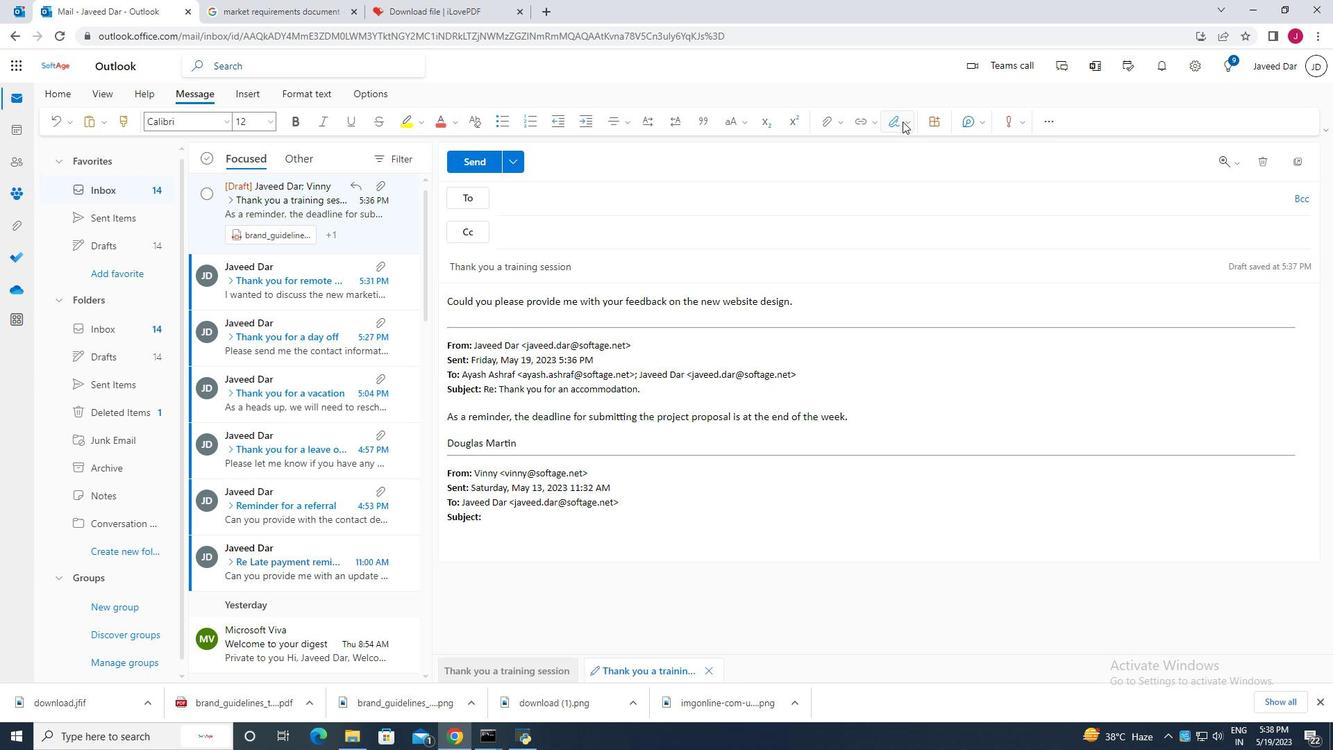 
Action: Mouse pressed left at (901, 120)
Screenshot: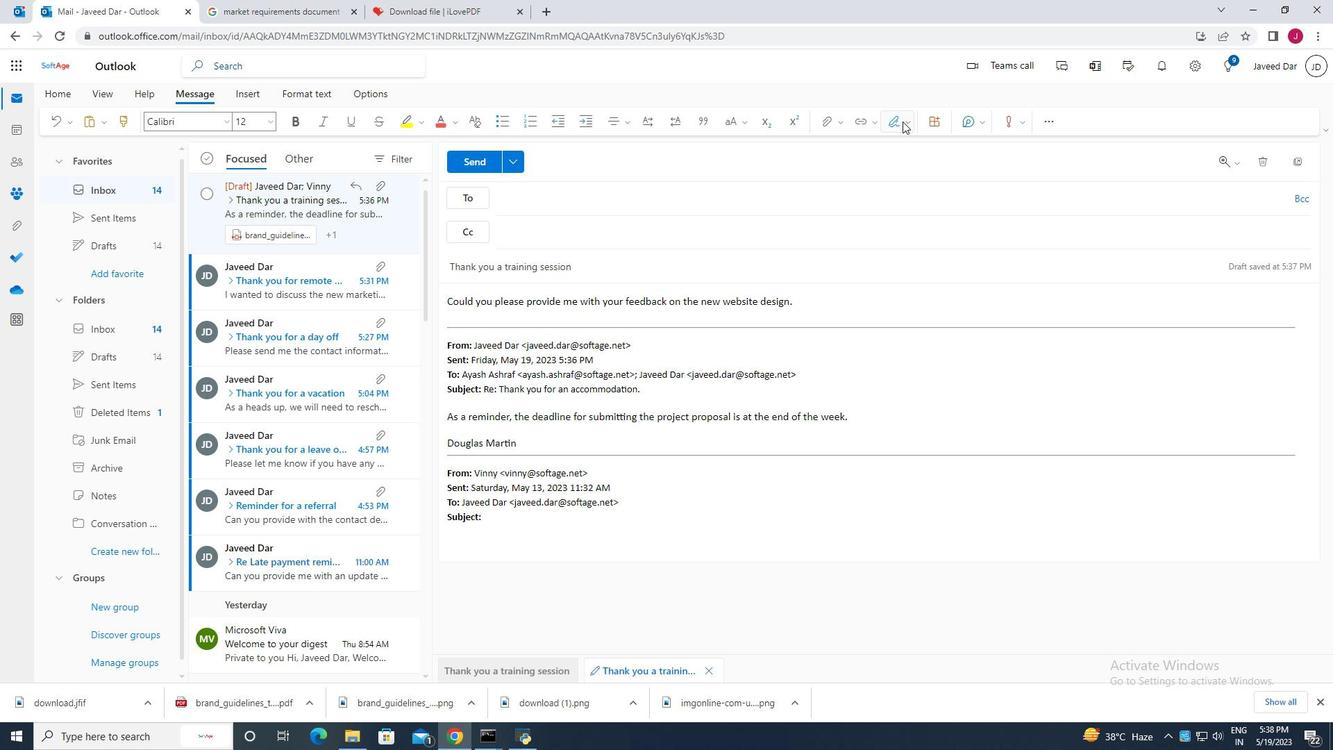 
Action: Mouse moved to (869, 152)
Screenshot: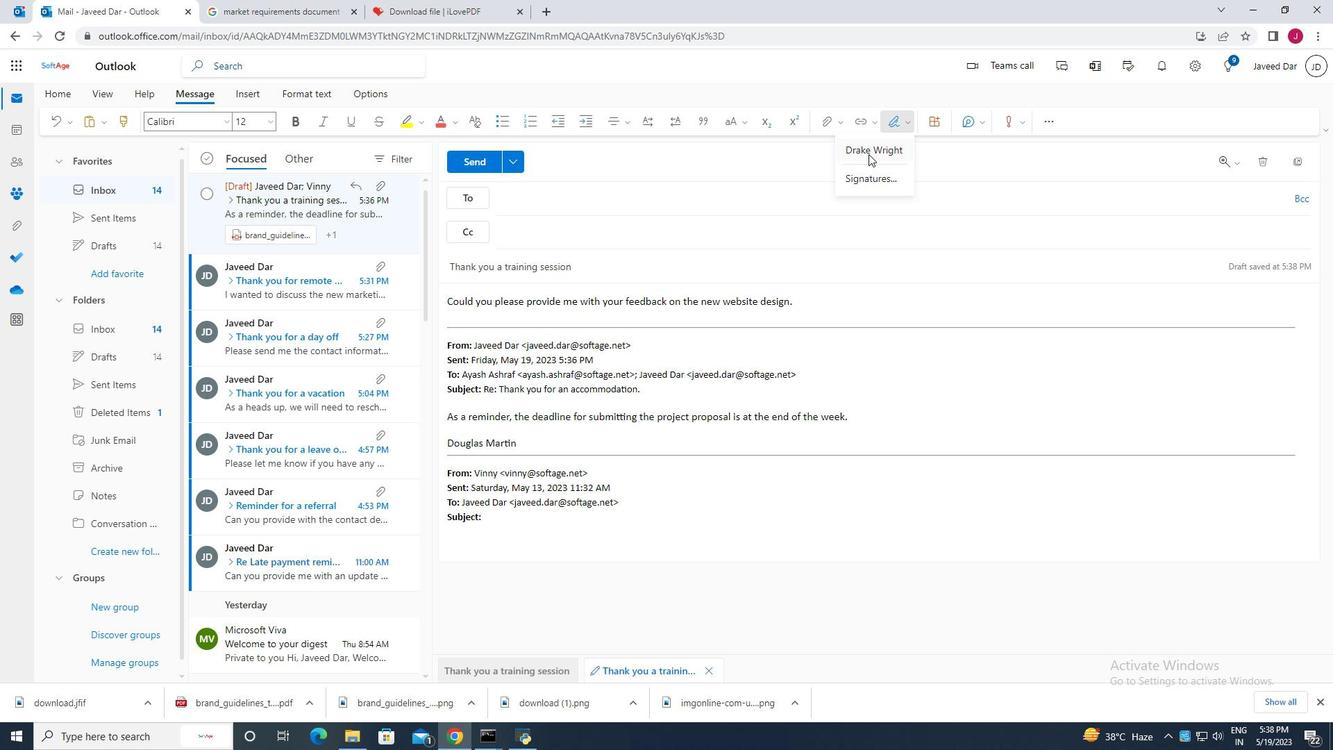 
Action: Mouse pressed left at (869, 152)
Screenshot: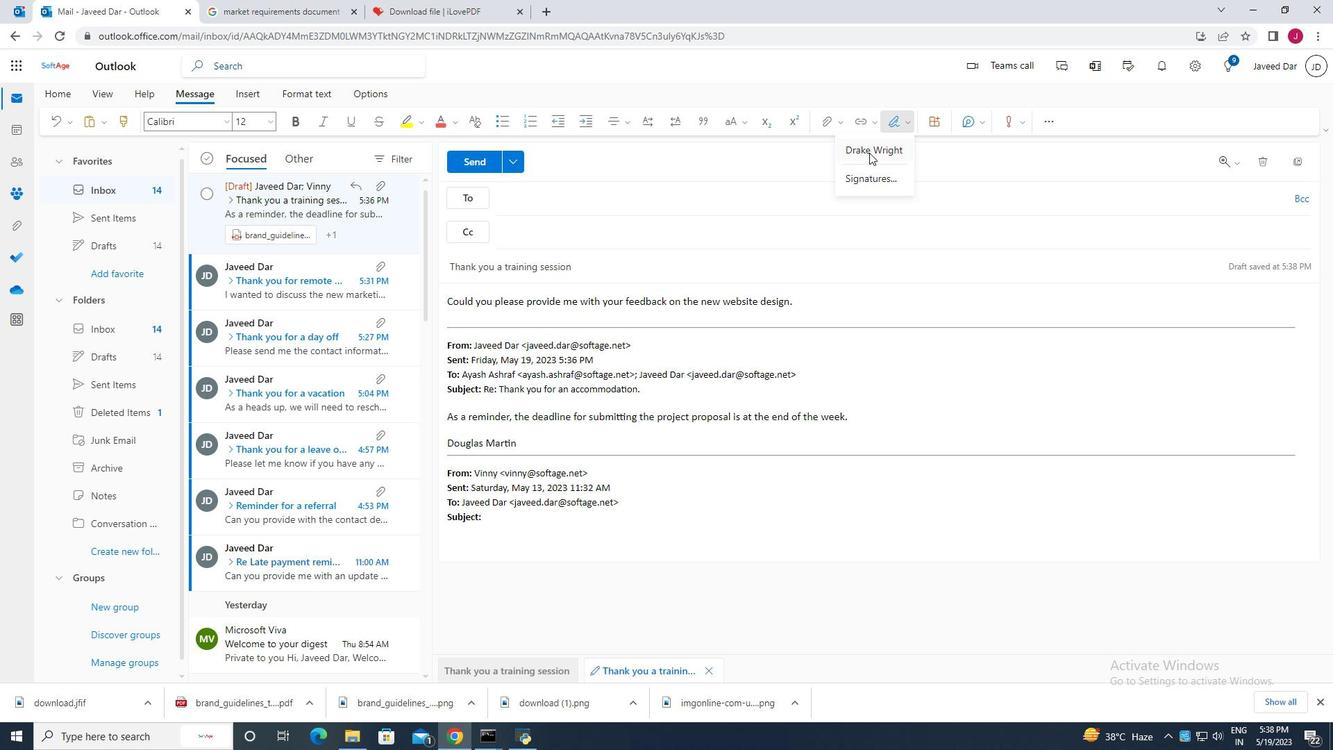 
Action: Mouse moved to (1306, 198)
Screenshot: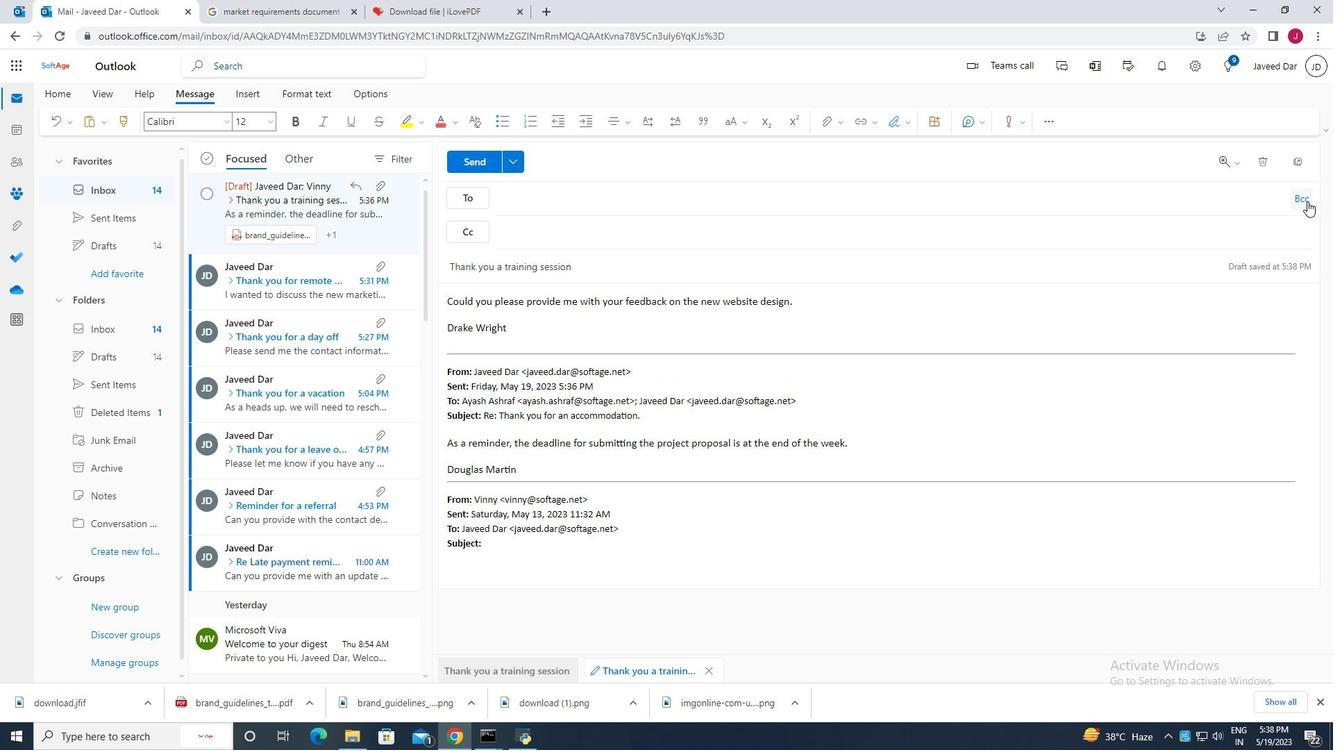 
Action: Mouse pressed left at (1306, 198)
Screenshot: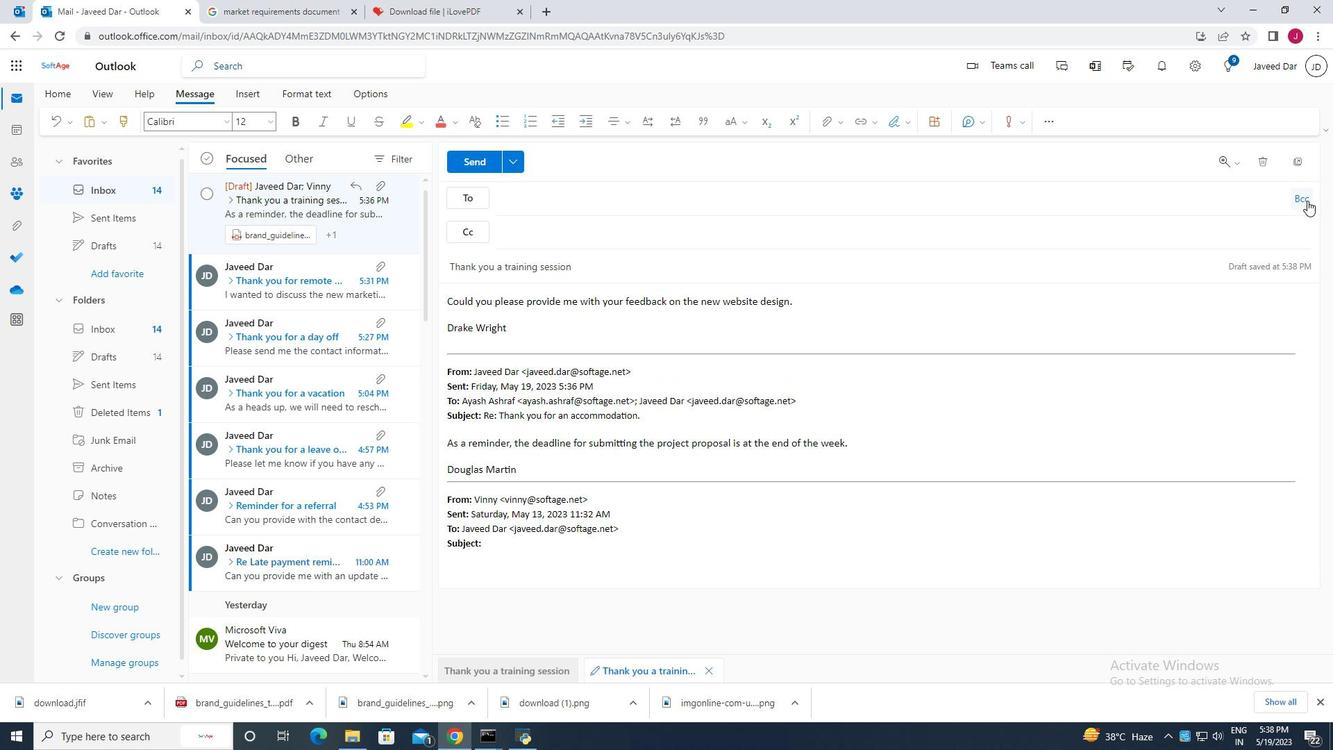 
Action: Mouse moved to (567, 261)
Screenshot: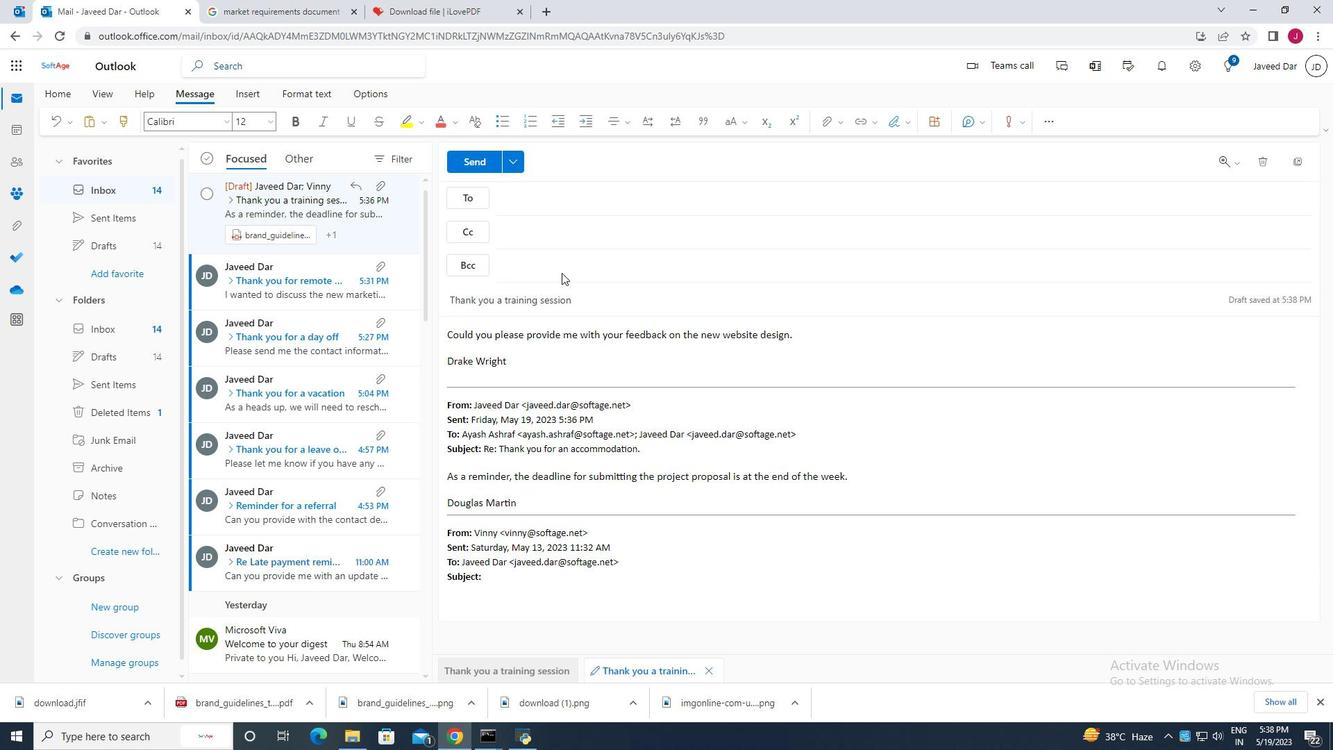 
Action: Key pressed sofatge.9
Screenshot: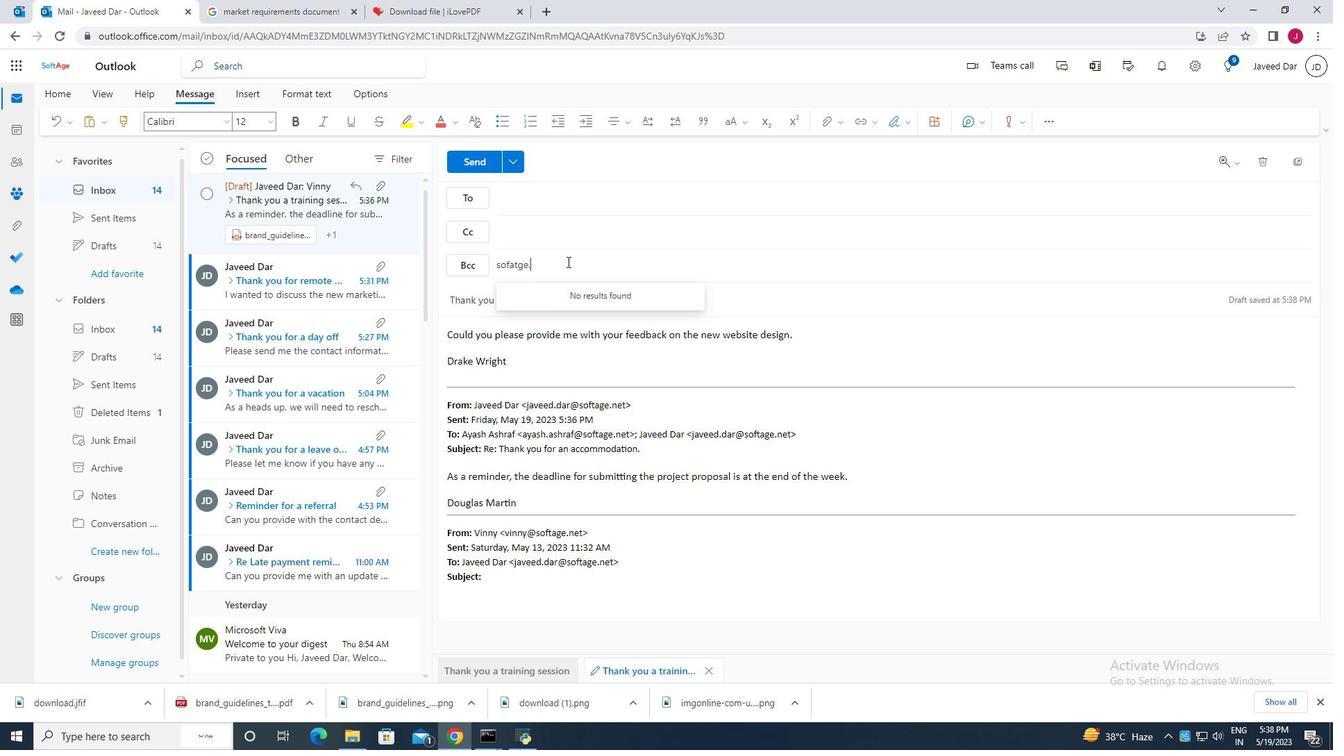 
Action: Mouse moved to (595, 264)
Screenshot: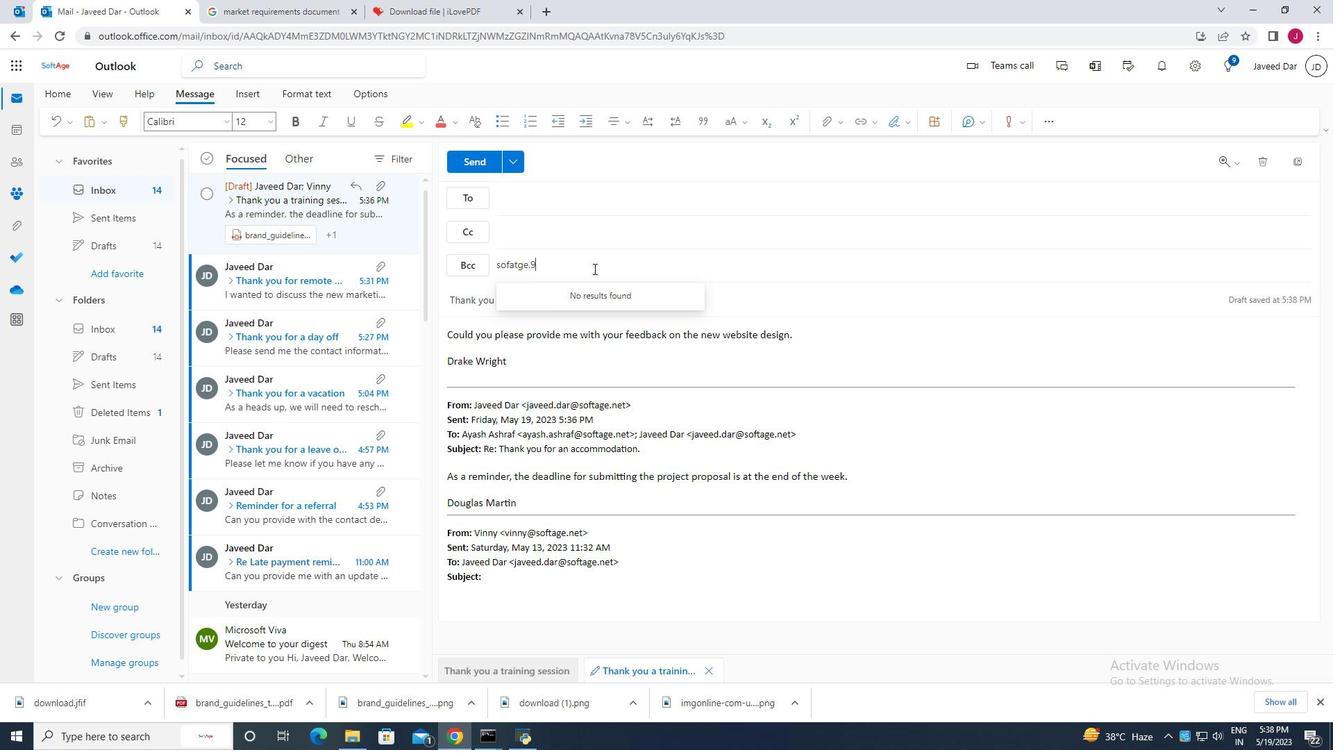 
Action: Key pressed <Key.backspace><Key.backspace><Key.backspace><Key.backspace><Key.backspace><Key.backspace>tage.9
Screenshot: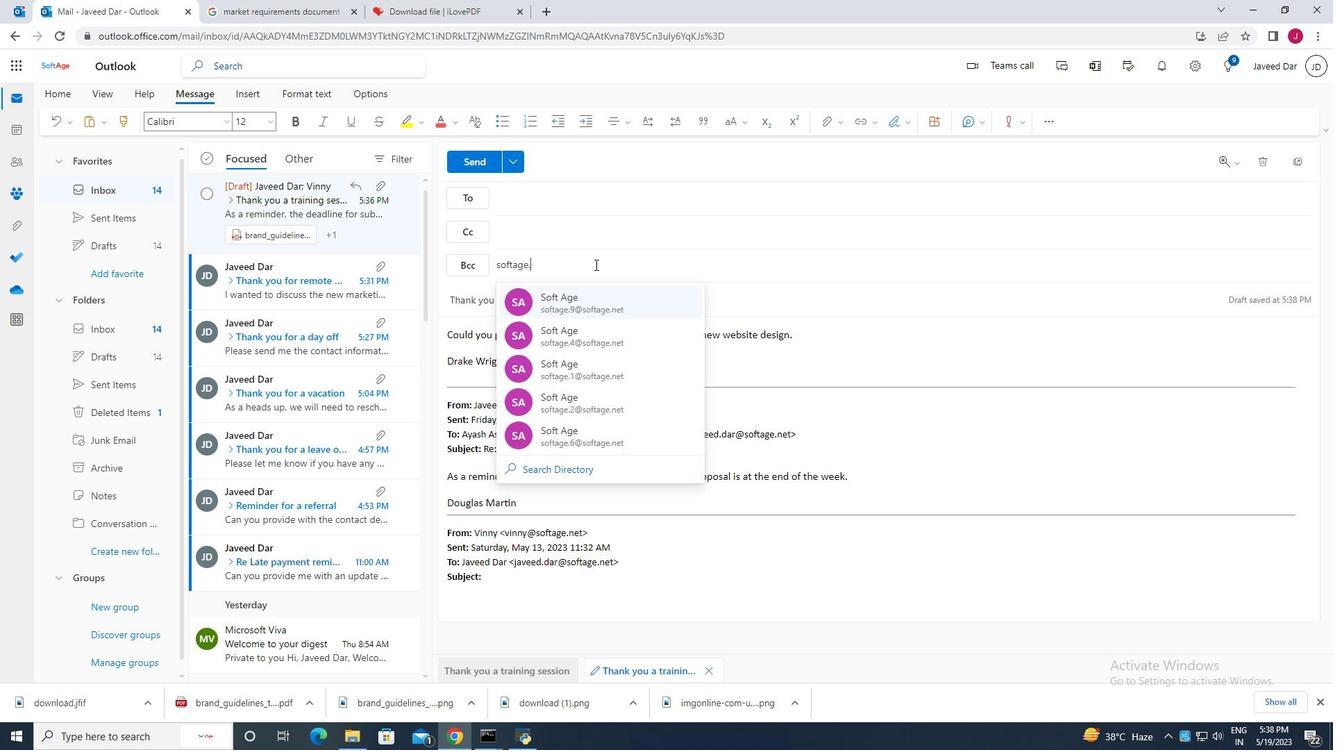 
Action: Mouse moved to (604, 295)
Screenshot: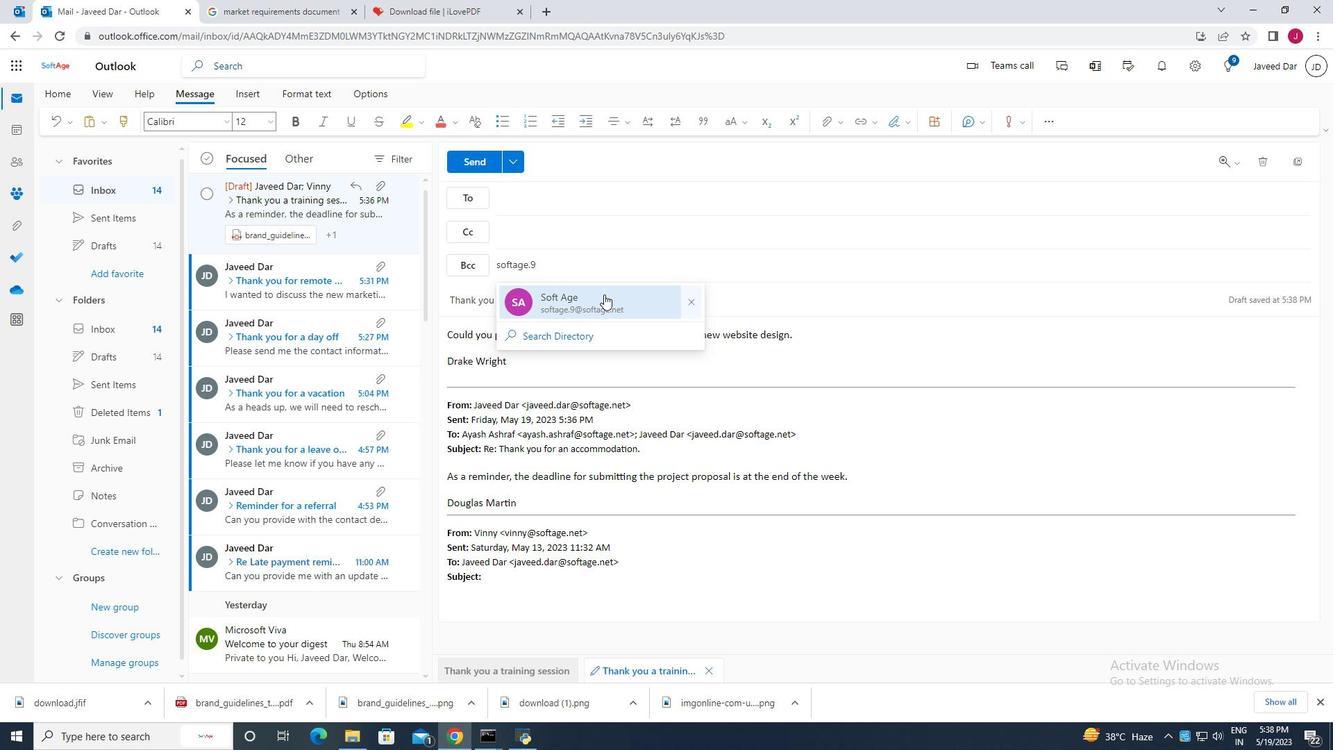 
Action: Mouse pressed left at (604, 295)
Screenshot: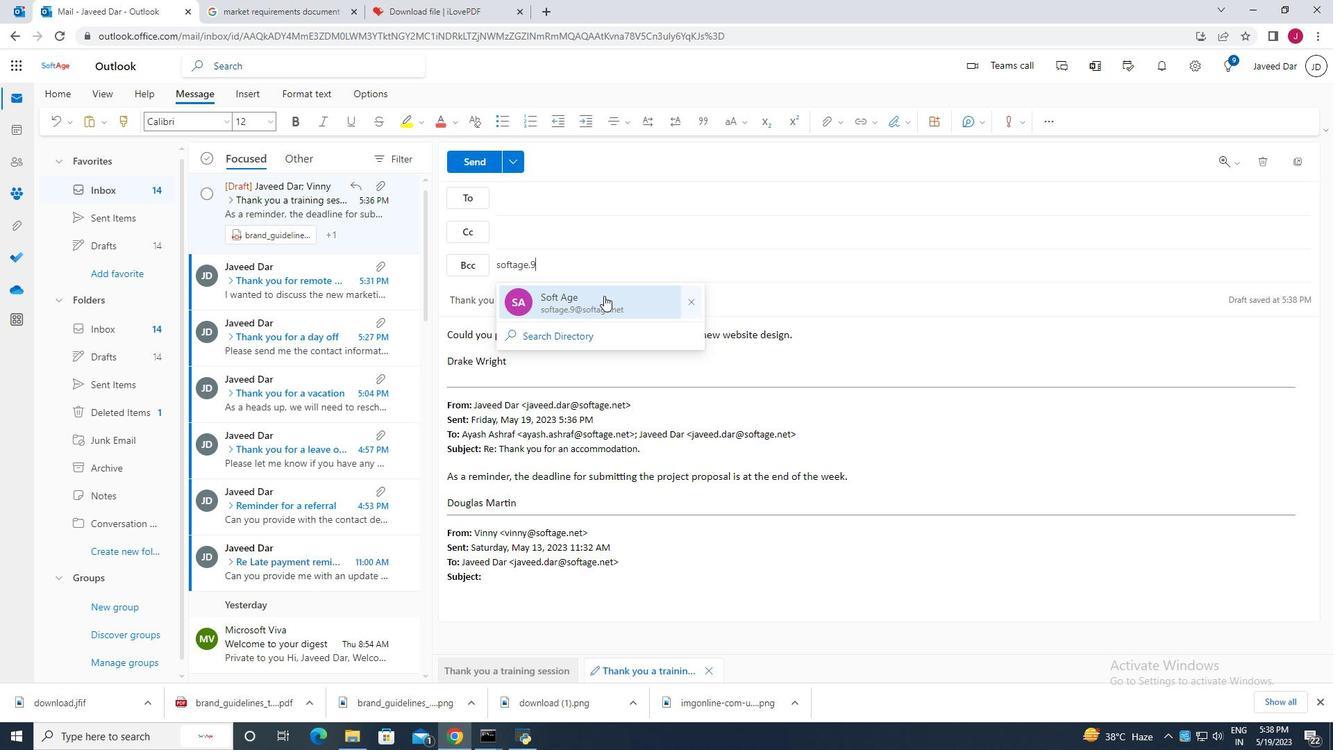 
Action: Mouse moved to (559, 197)
Screenshot: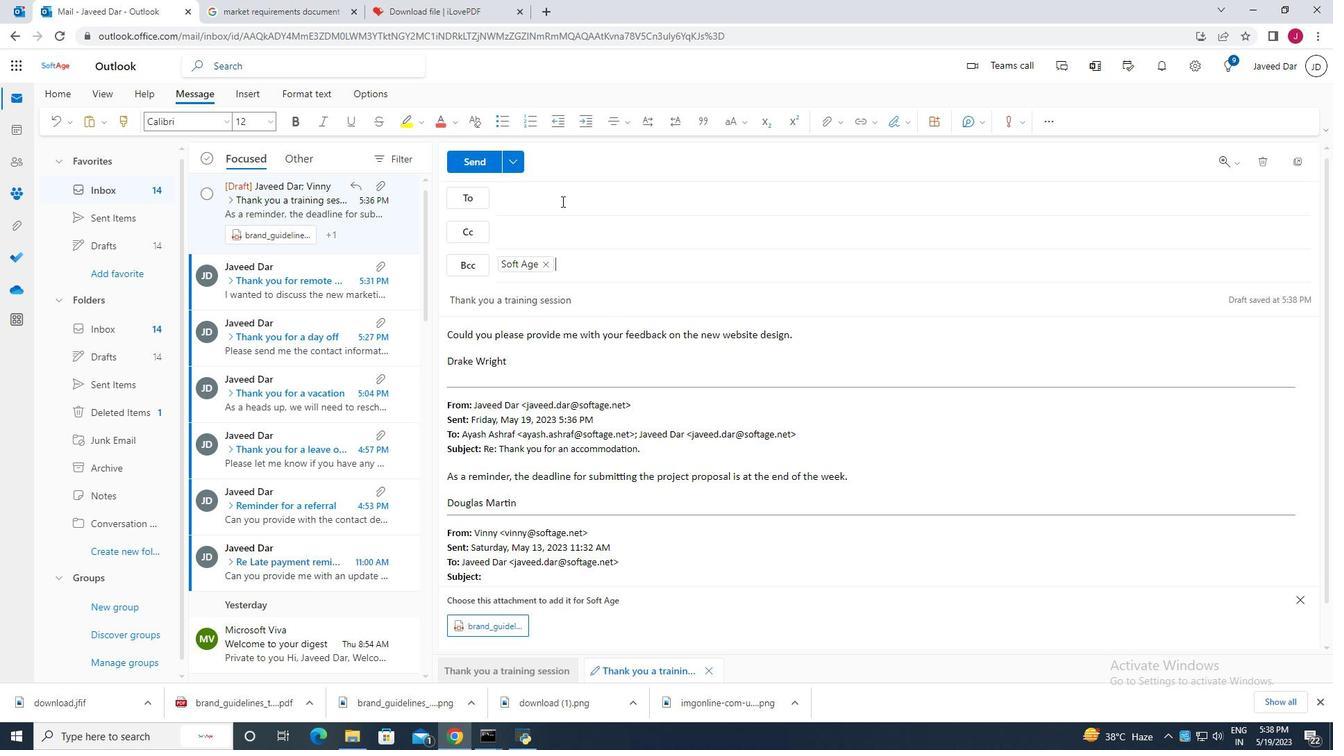 
Action: Mouse pressed left at (559, 197)
Screenshot: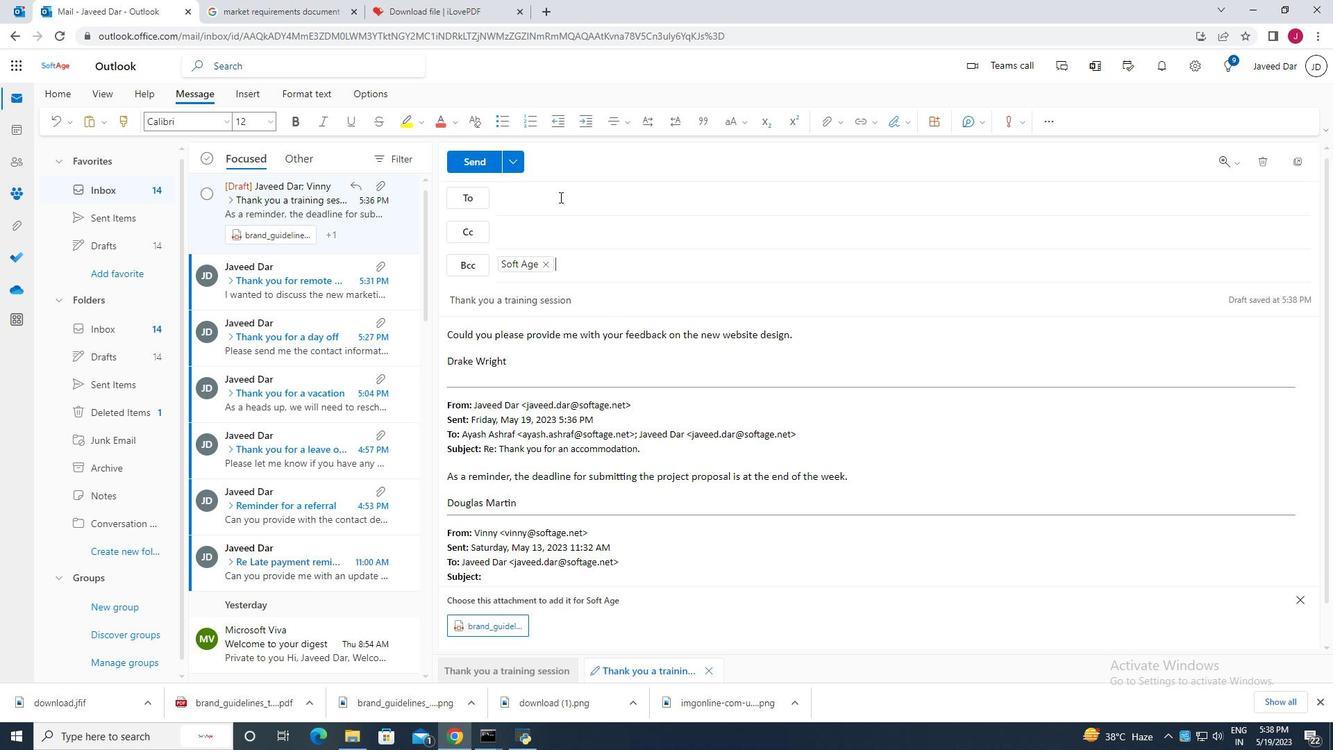 
Action: Key pressed aya
Screenshot: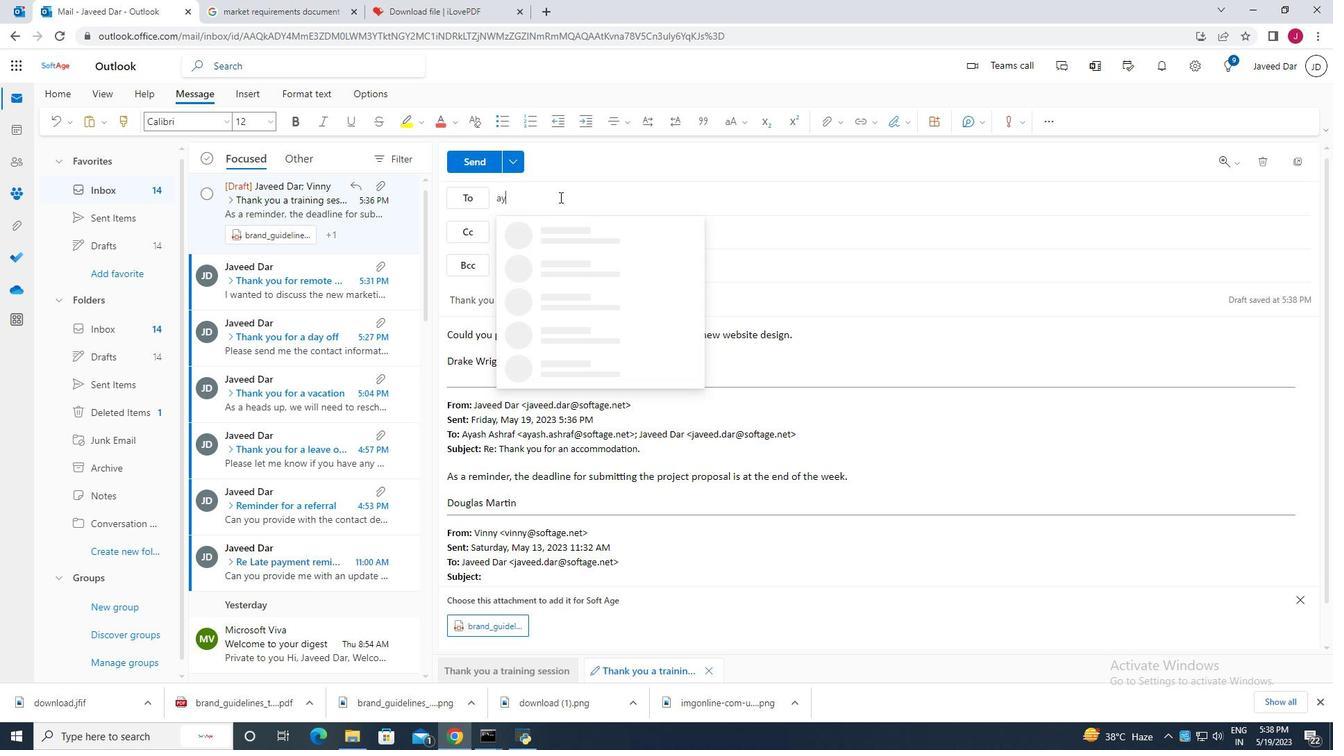 
Action: Mouse moved to (615, 227)
Screenshot: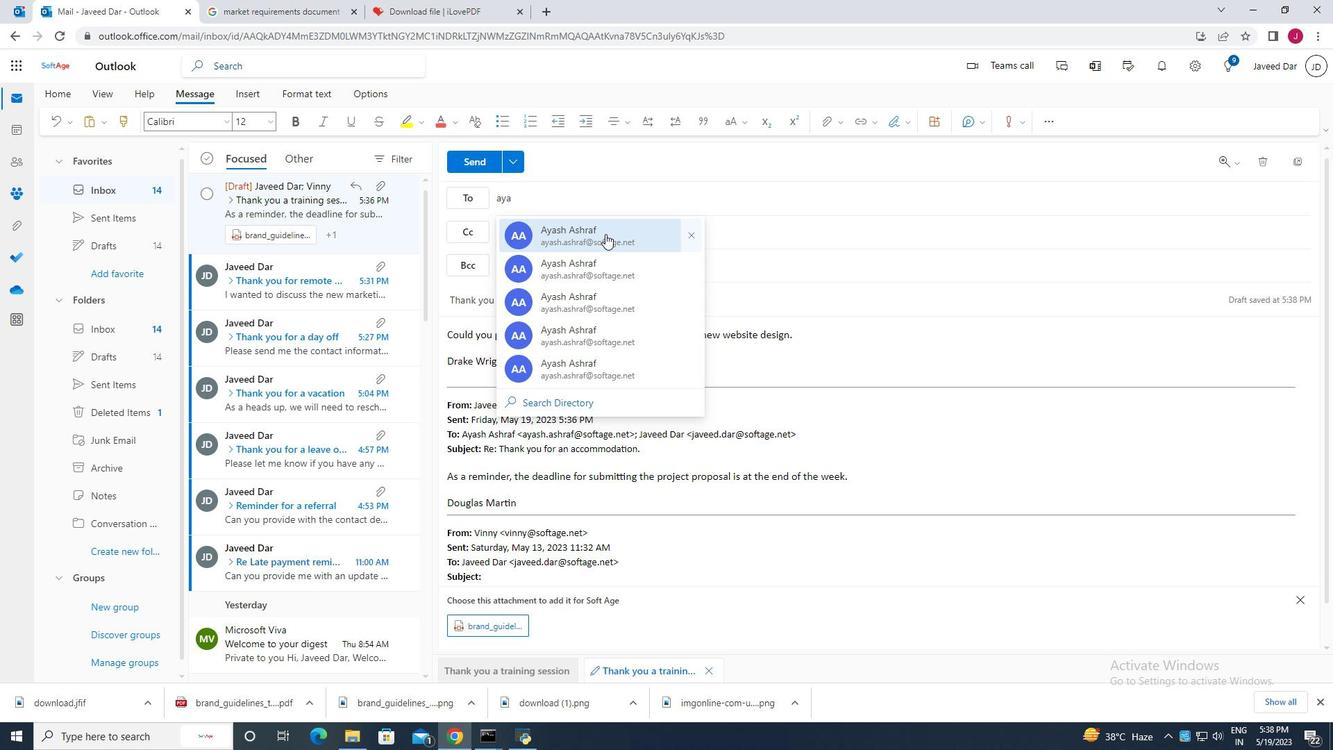 
Action: Mouse pressed left at (615, 227)
Screenshot: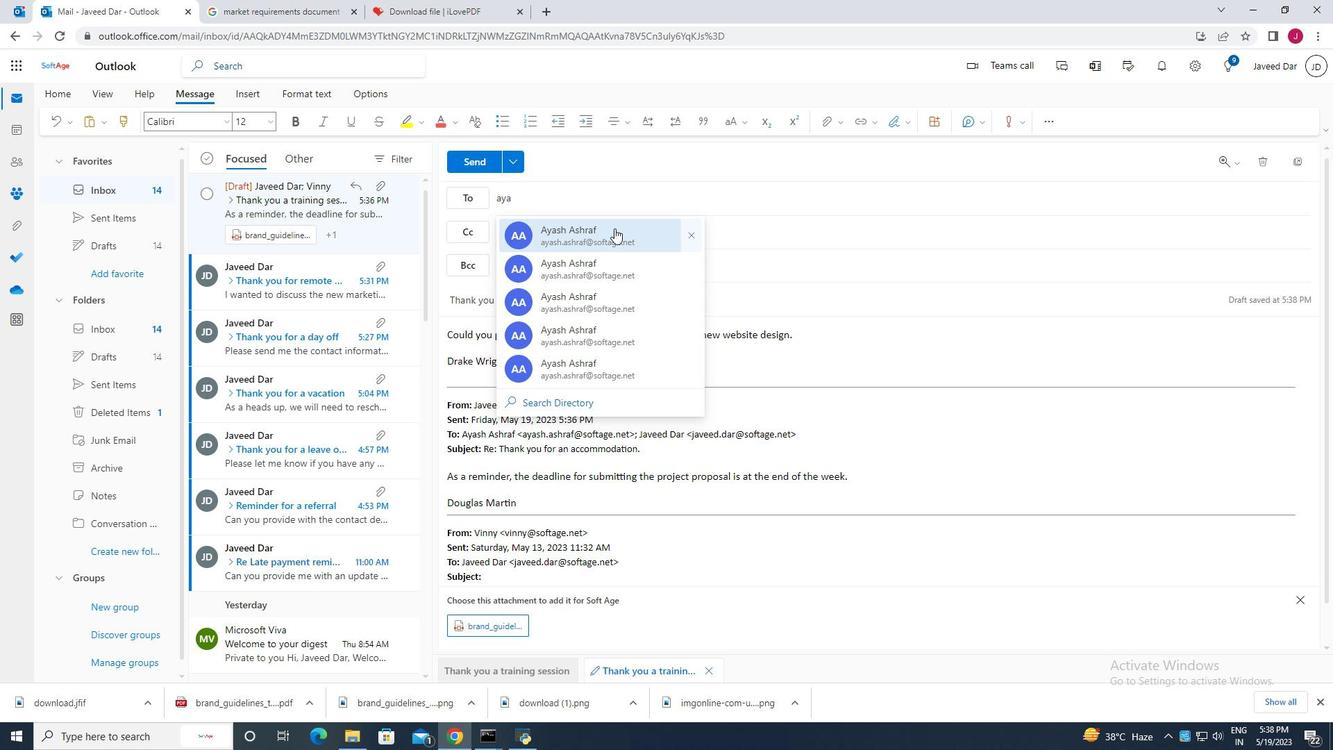 
Action: Mouse moved to (632, 199)
Screenshot: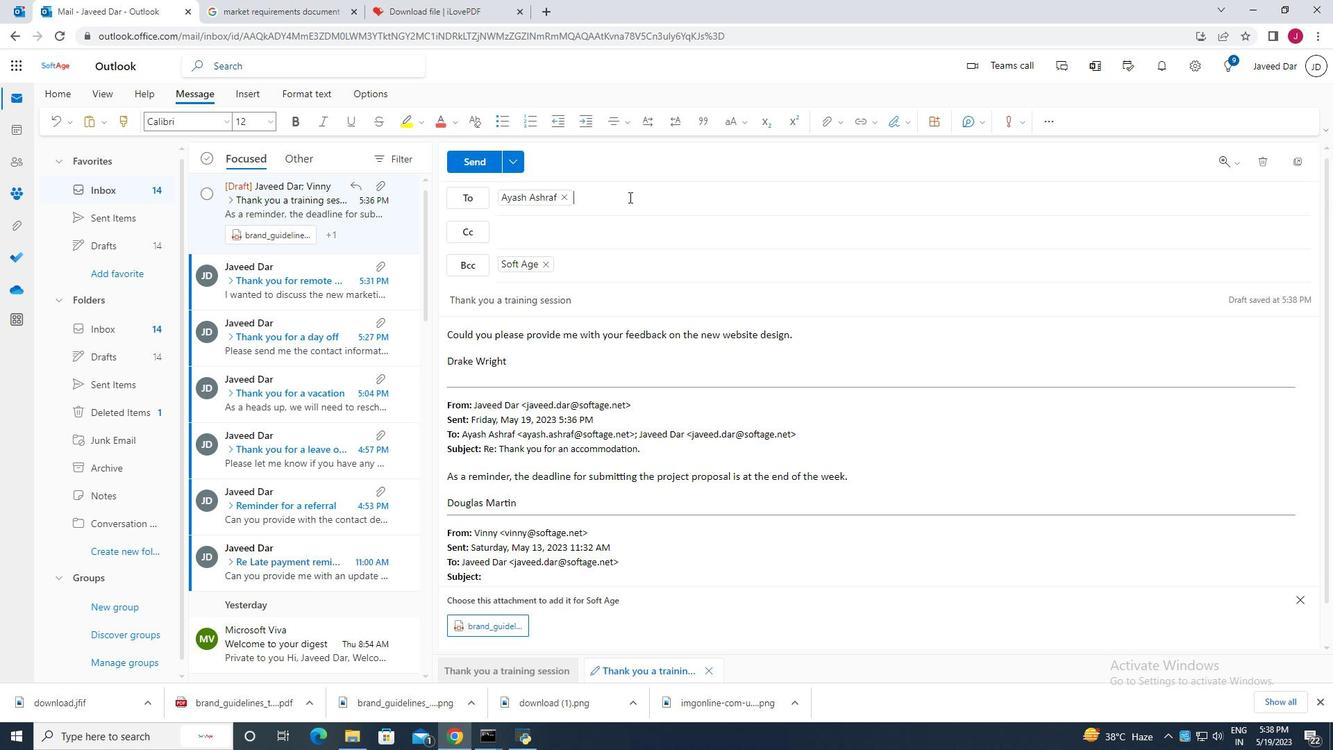 
Action: Mouse pressed left at (632, 199)
Screenshot: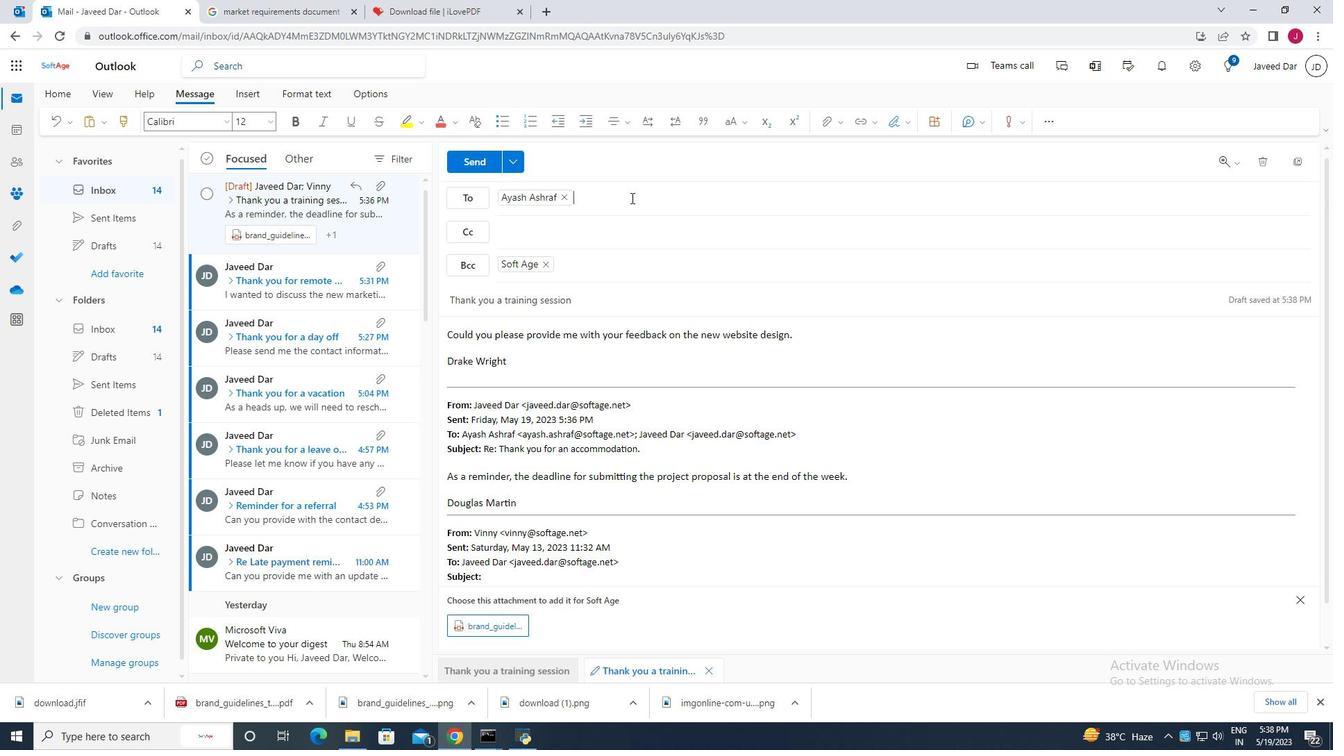 
Action: Mouse moved to (621, 194)
Screenshot: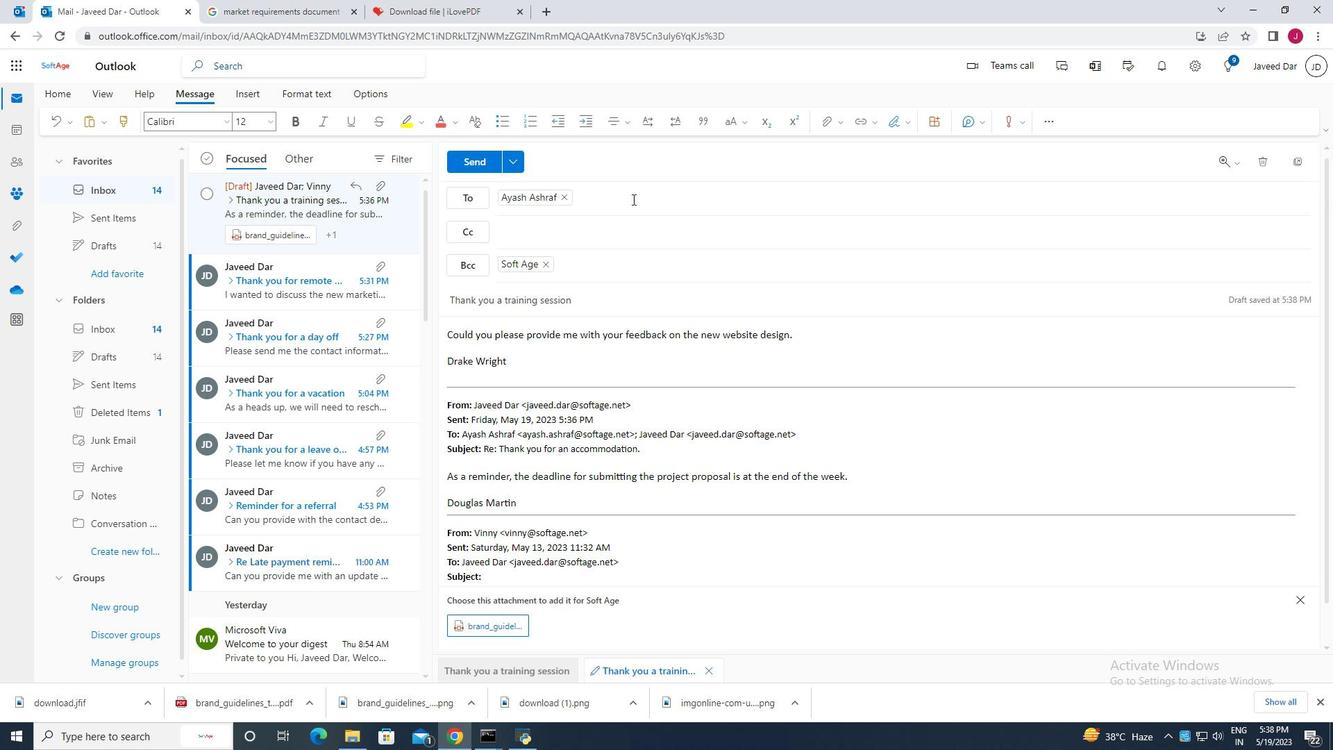 
Action: Key pressed j
Screenshot: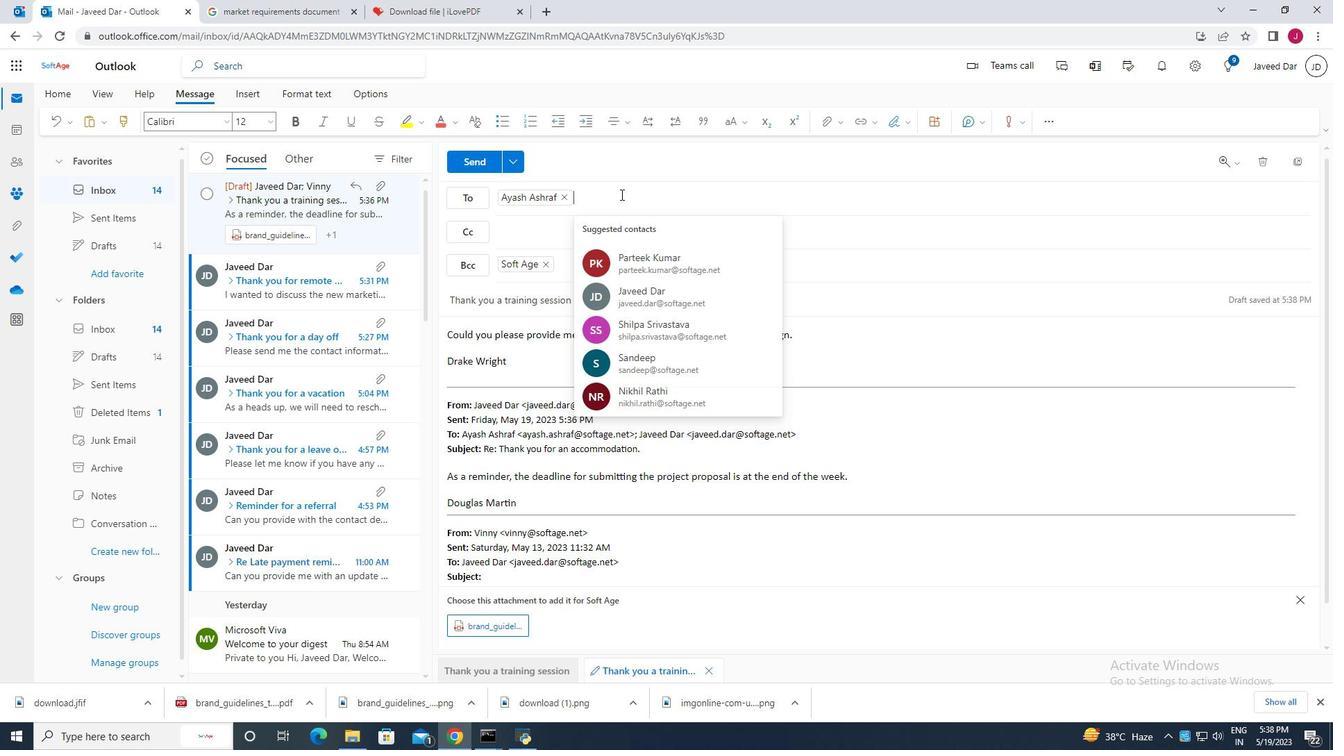 
Action: Mouse moved to (707, 227)
Screenshot: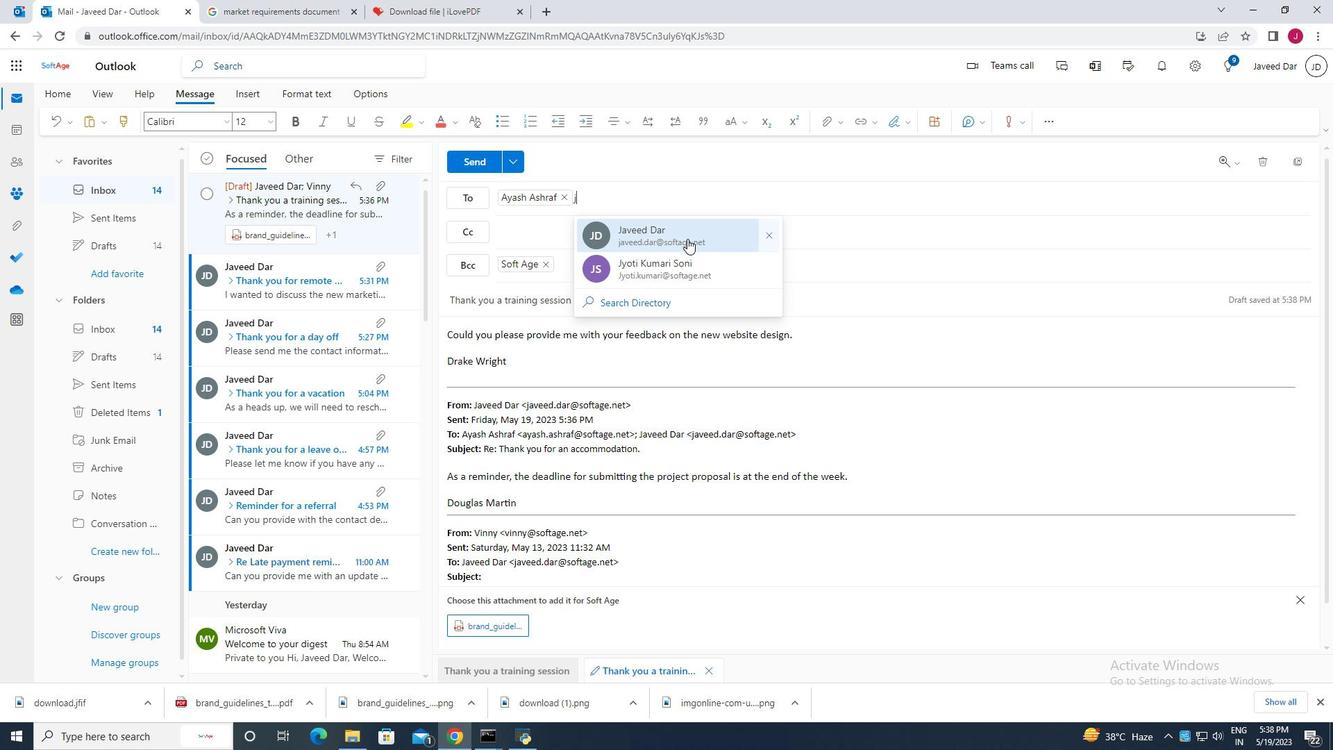 
Action: Mouse pressed left at (707, 227)
Screenshot: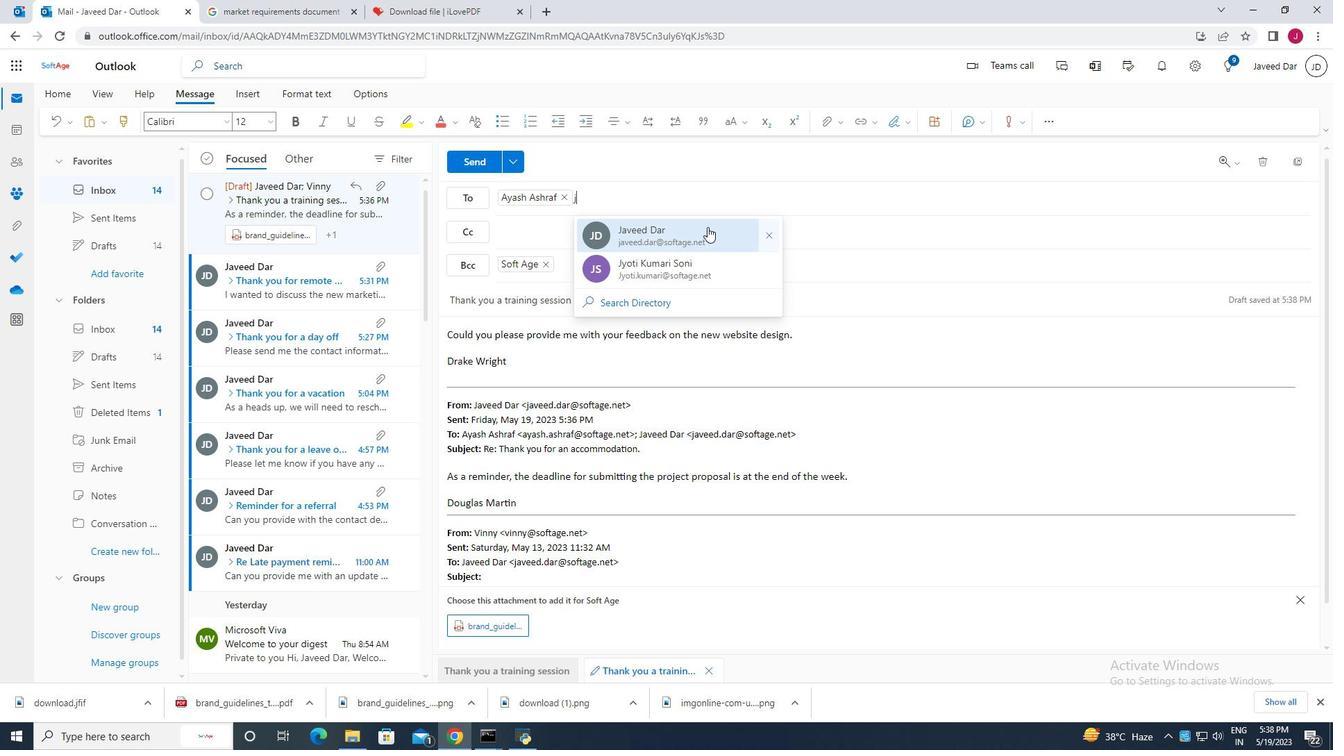 
Action: Mouse moved to (829, 122)
Screenshot: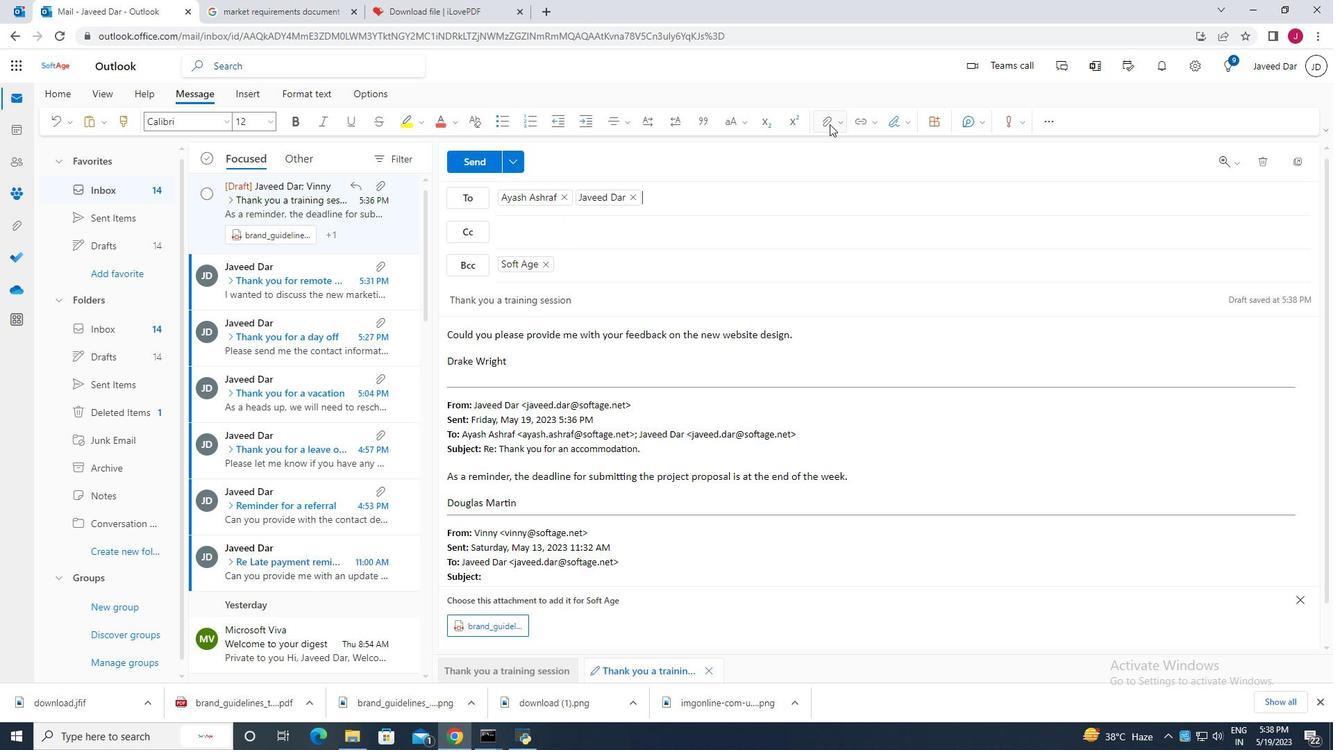
Action: Mouse pressed left at (829, 122)
Screenshot: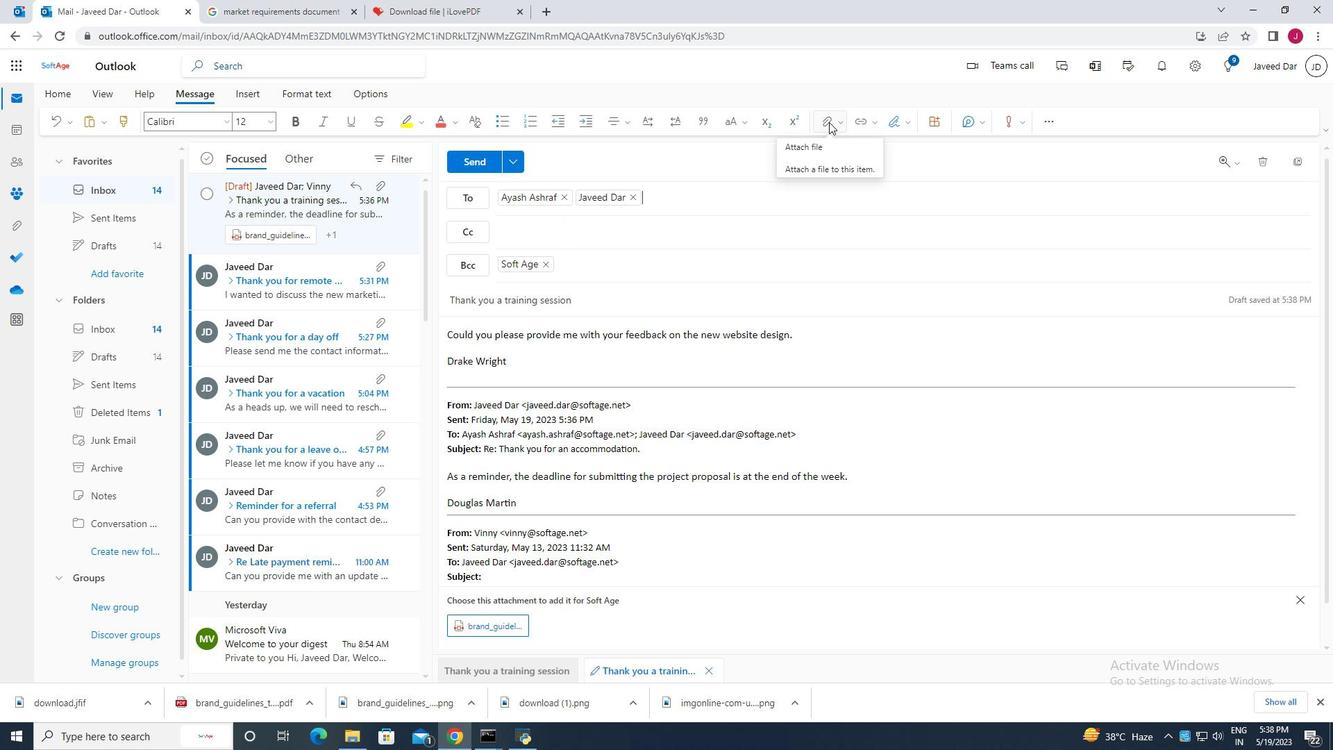 
Action: Mouse moved to (764, 151)
Screenshot: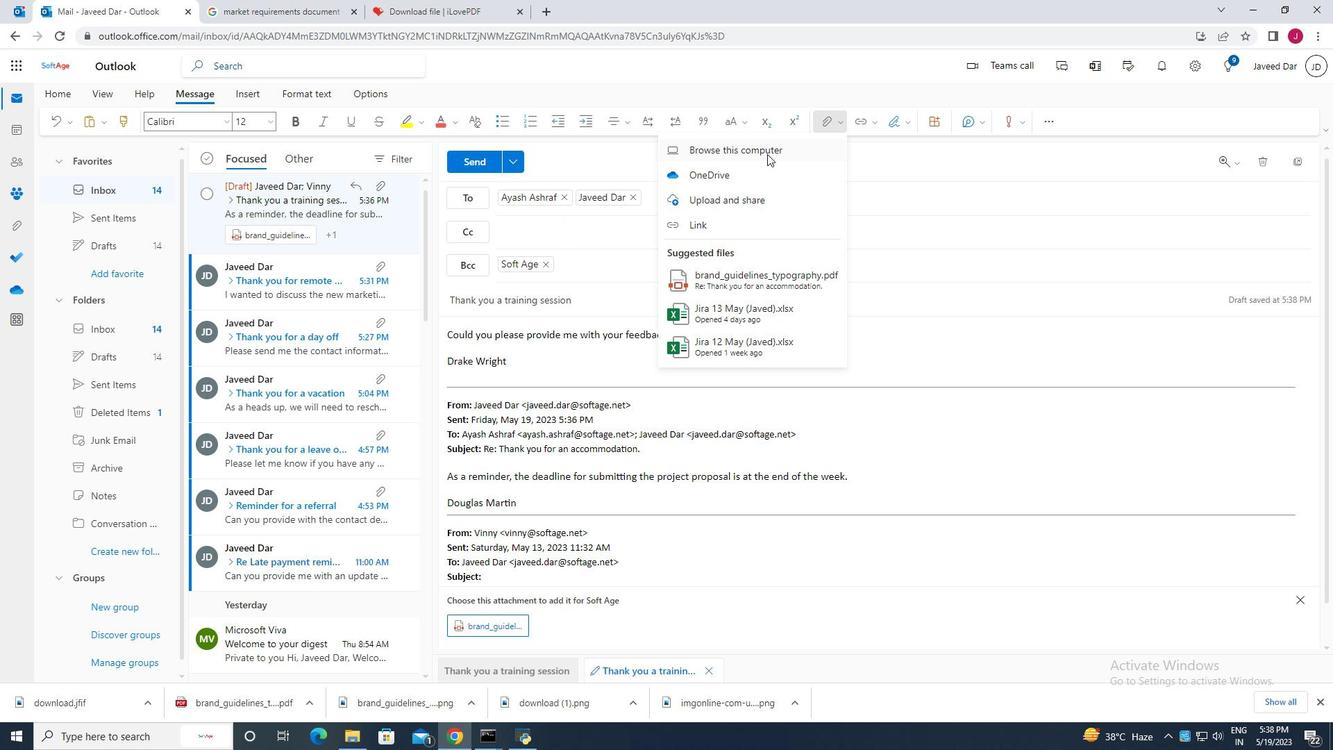 
Action: Mouse pressed left at (764, 151)
Screenshot: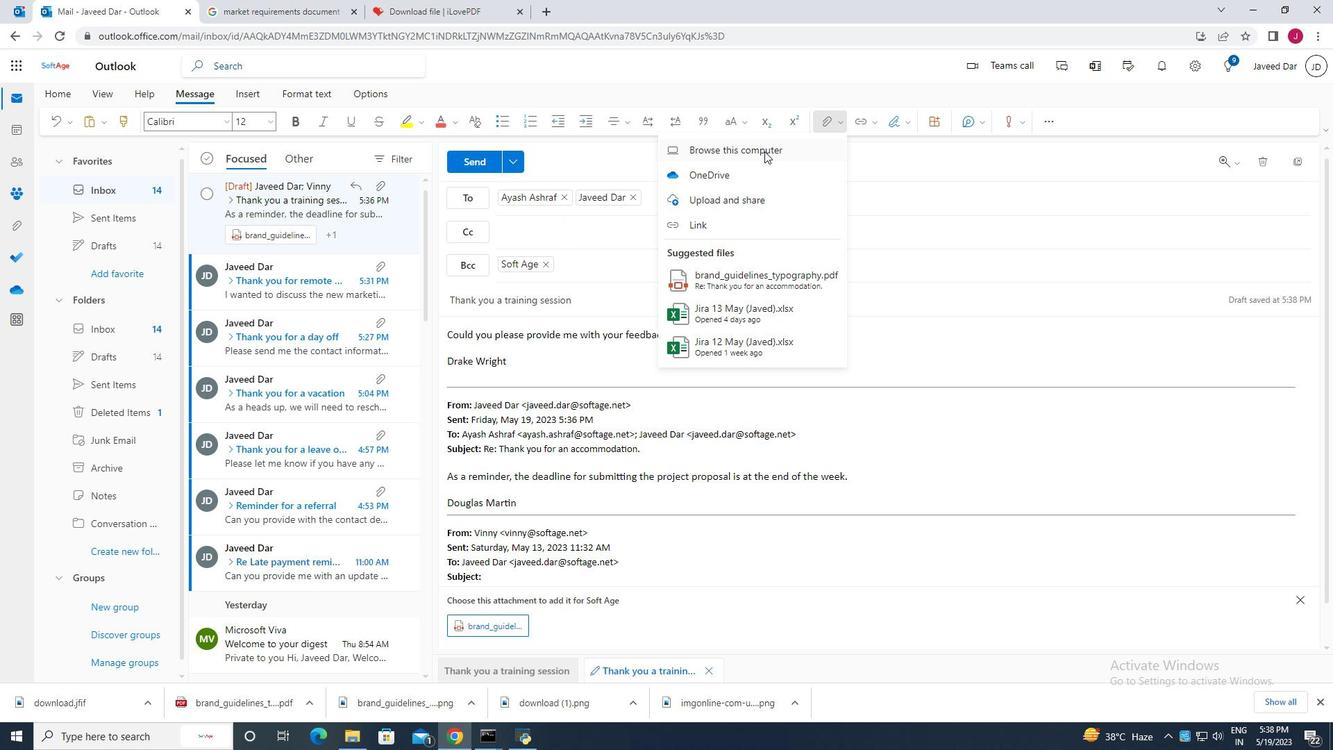 
Action: Mouse moved to (254, 118)
Screenshot: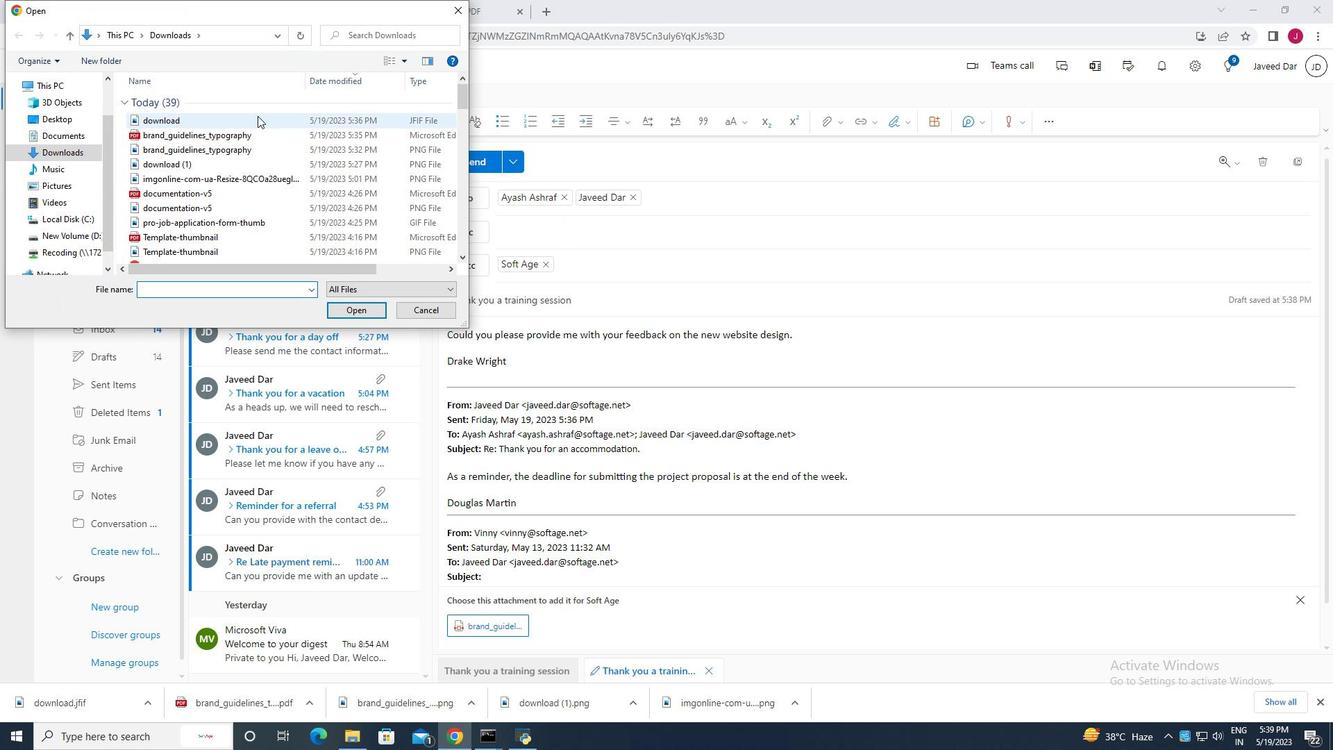 
Action: Mouse pressed left at (254, 118)
Screenshot: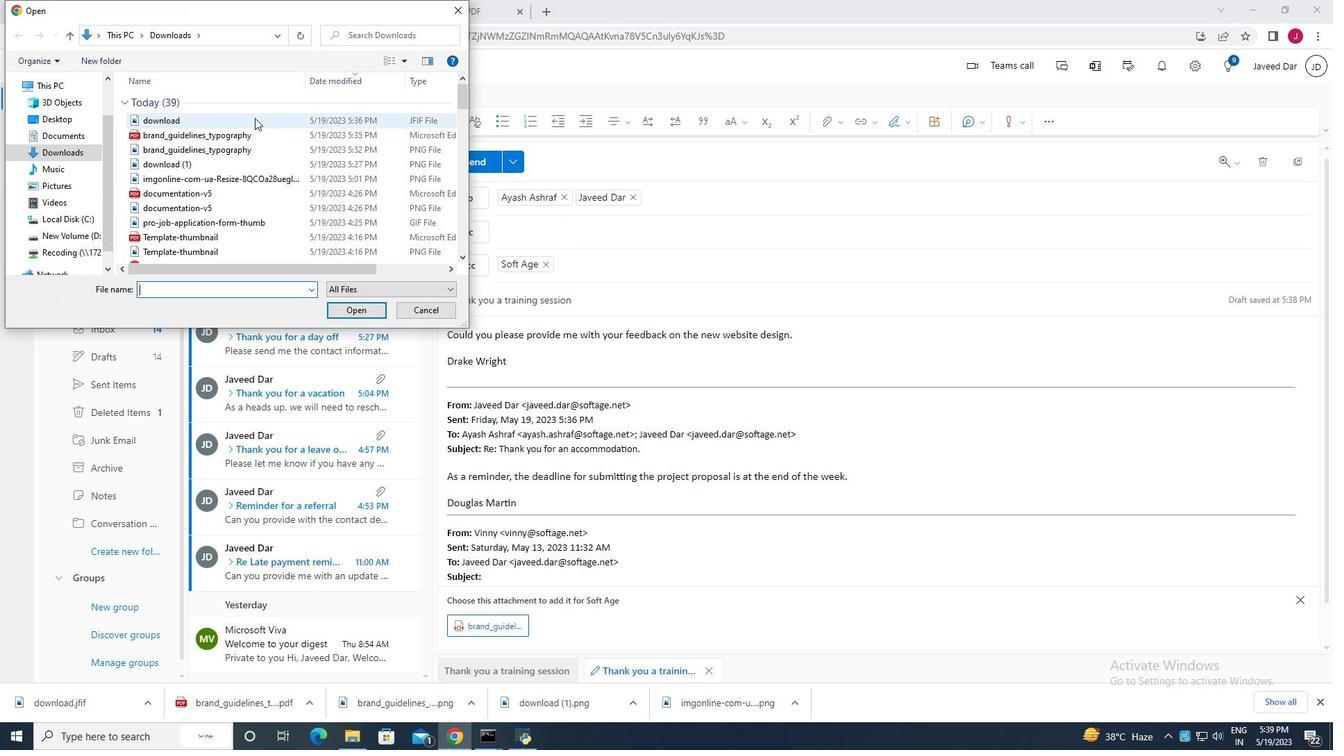 
Action: Mouse moved to (360, 311)
Screenshot: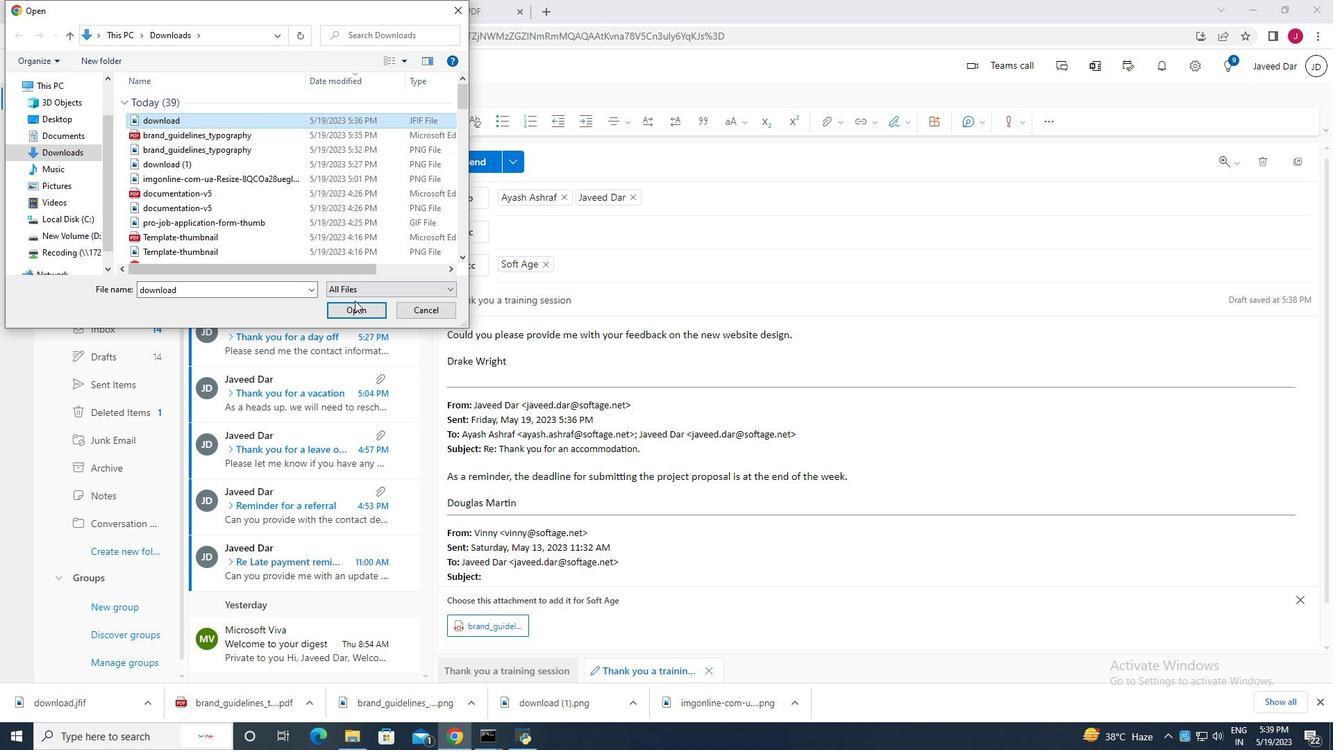 
Action: Mouse pressed left at (360, 311)
Screenshot: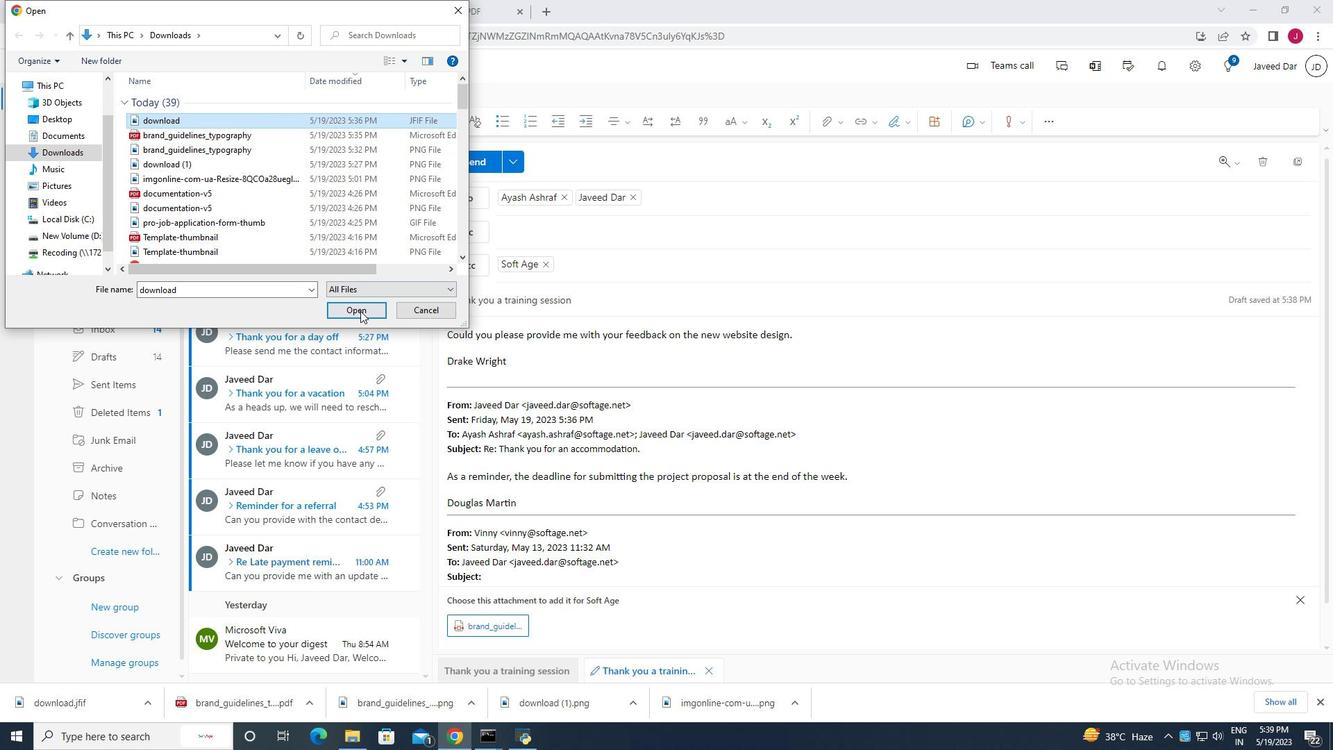 
Action: Mouse moved to (475, 159)
Screenshot: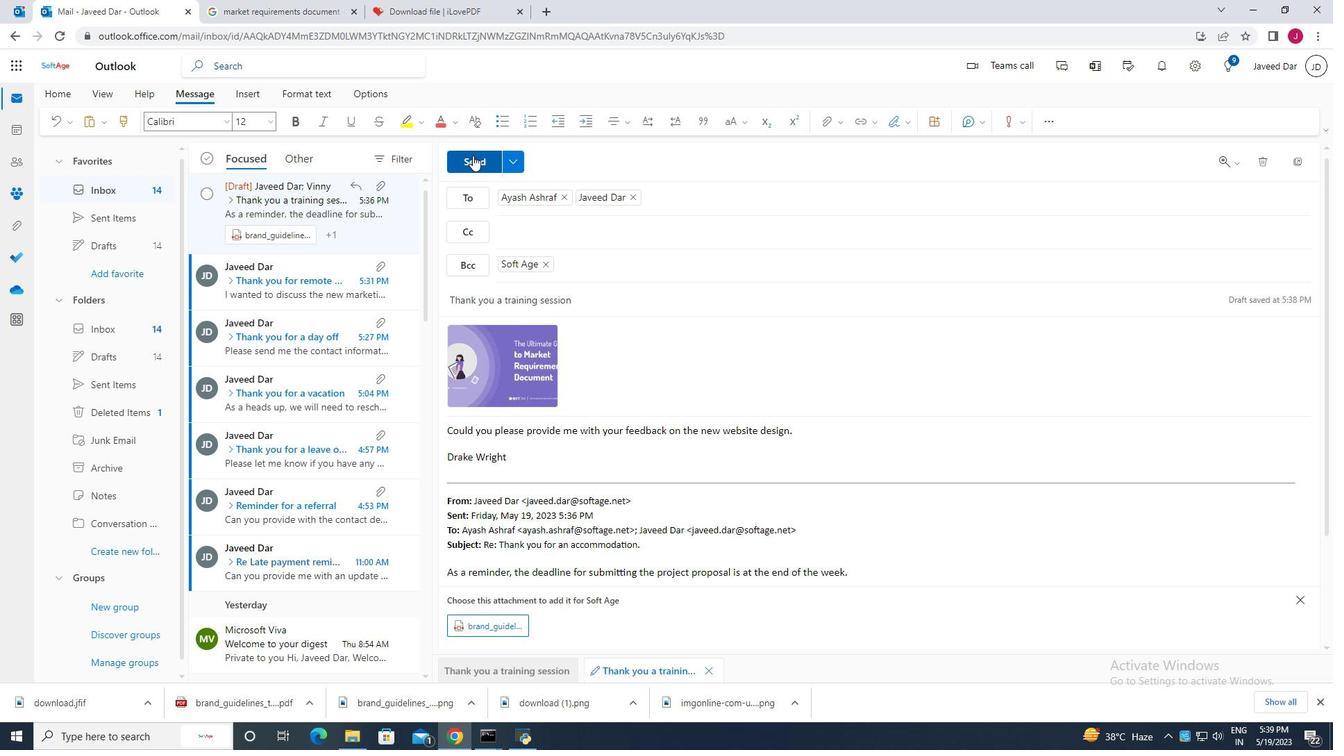 
Action: Mouse pressed left at (475, 159)
Screenshot: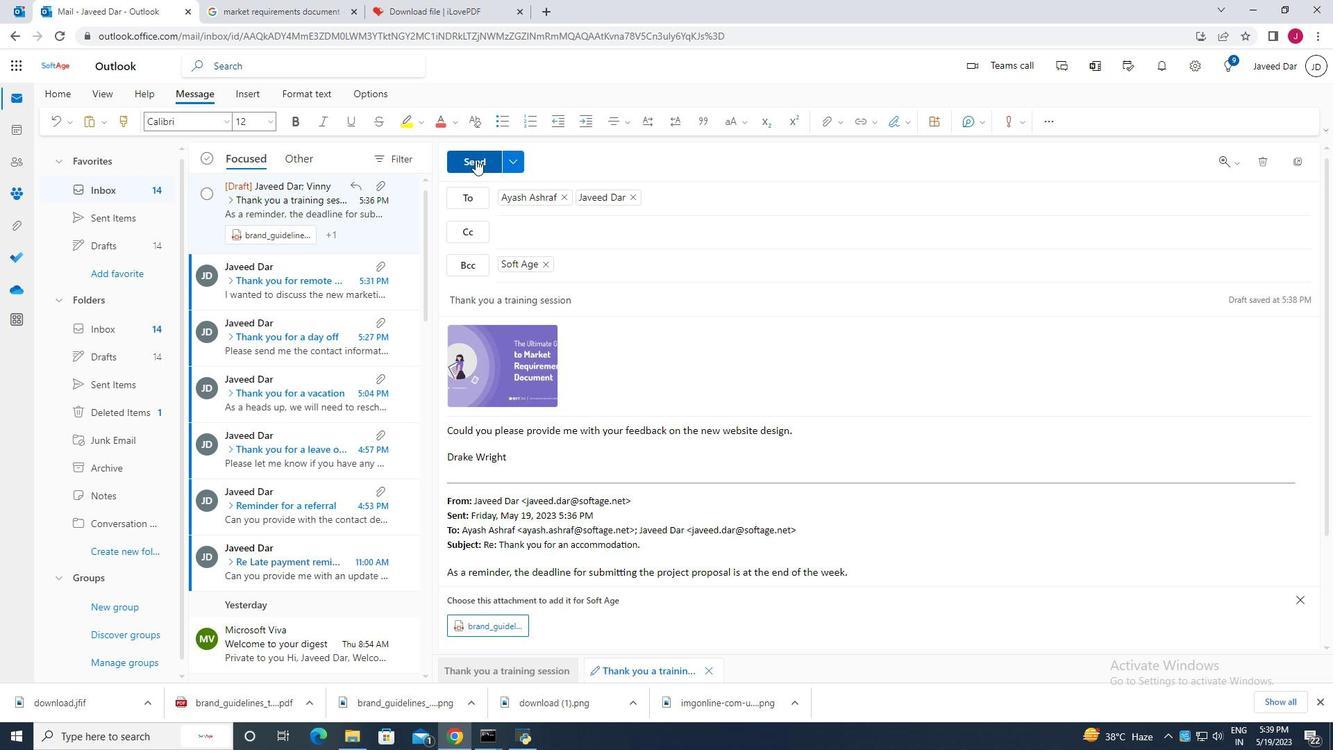 
